 Task: Create a due date automation trigger when advanced on, the moment a card is due add content with a name or a description not containing resume.
Action: Mouse moved to (1181, 351)
Screenshot: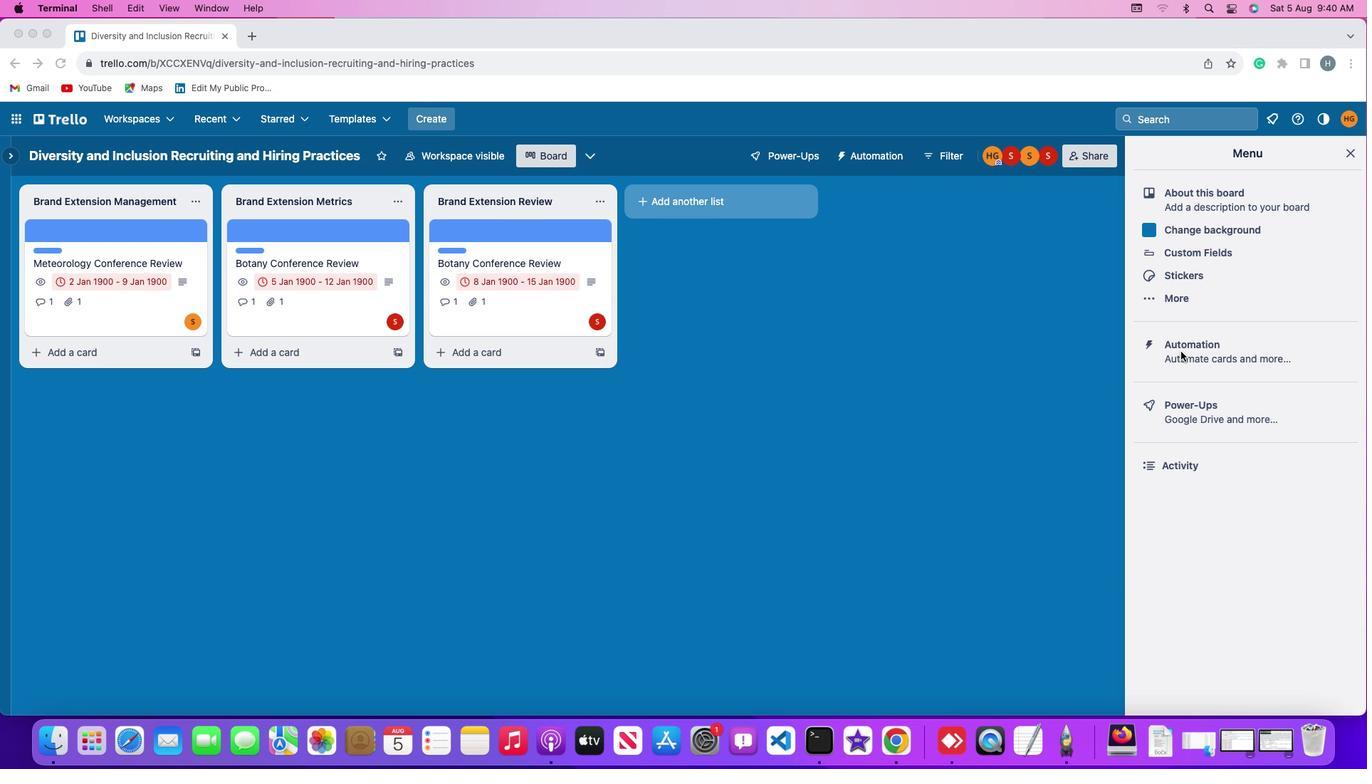 
Action: Mouse pressed left at (1181, 351)
Screenshot: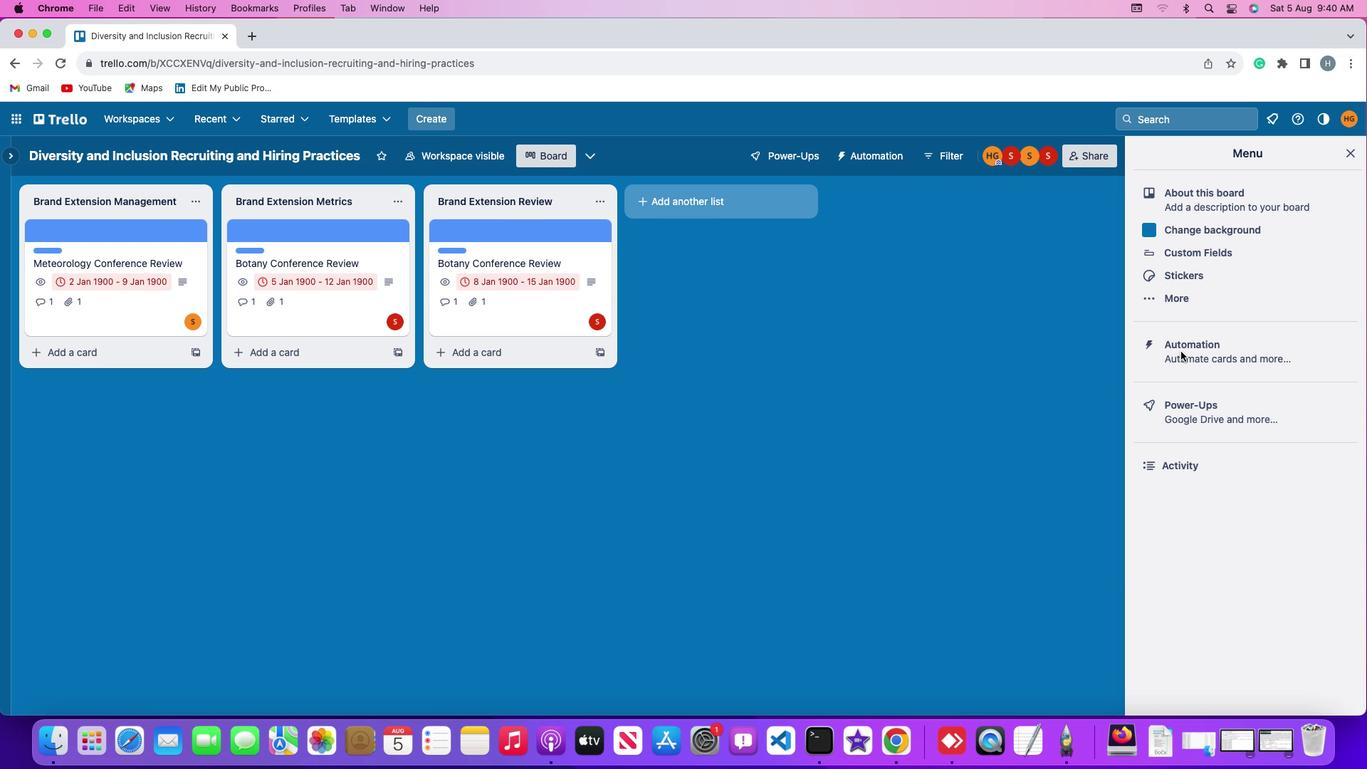 
Action: Mouse pressed left at (1181, 351)
Screenshot: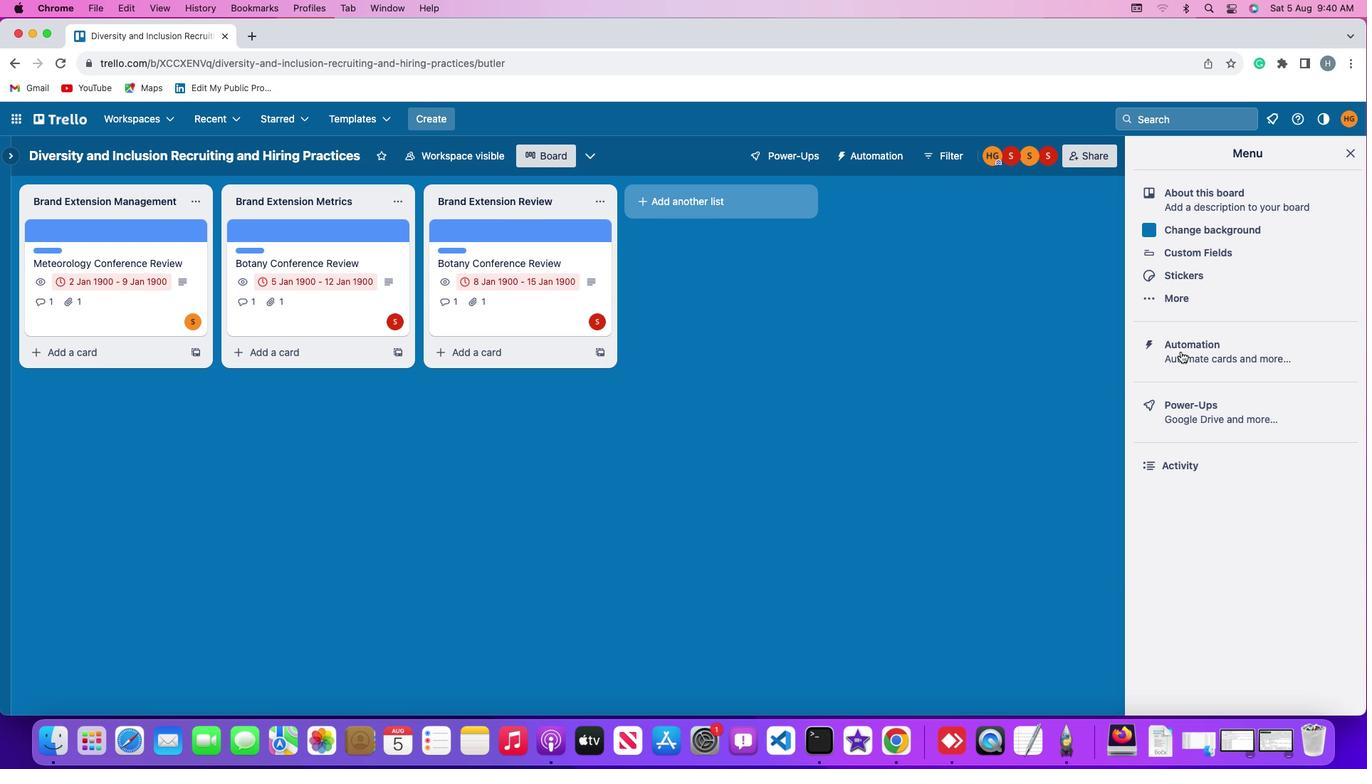 
Action: Mouse moved to (71, 336)
Screenshot: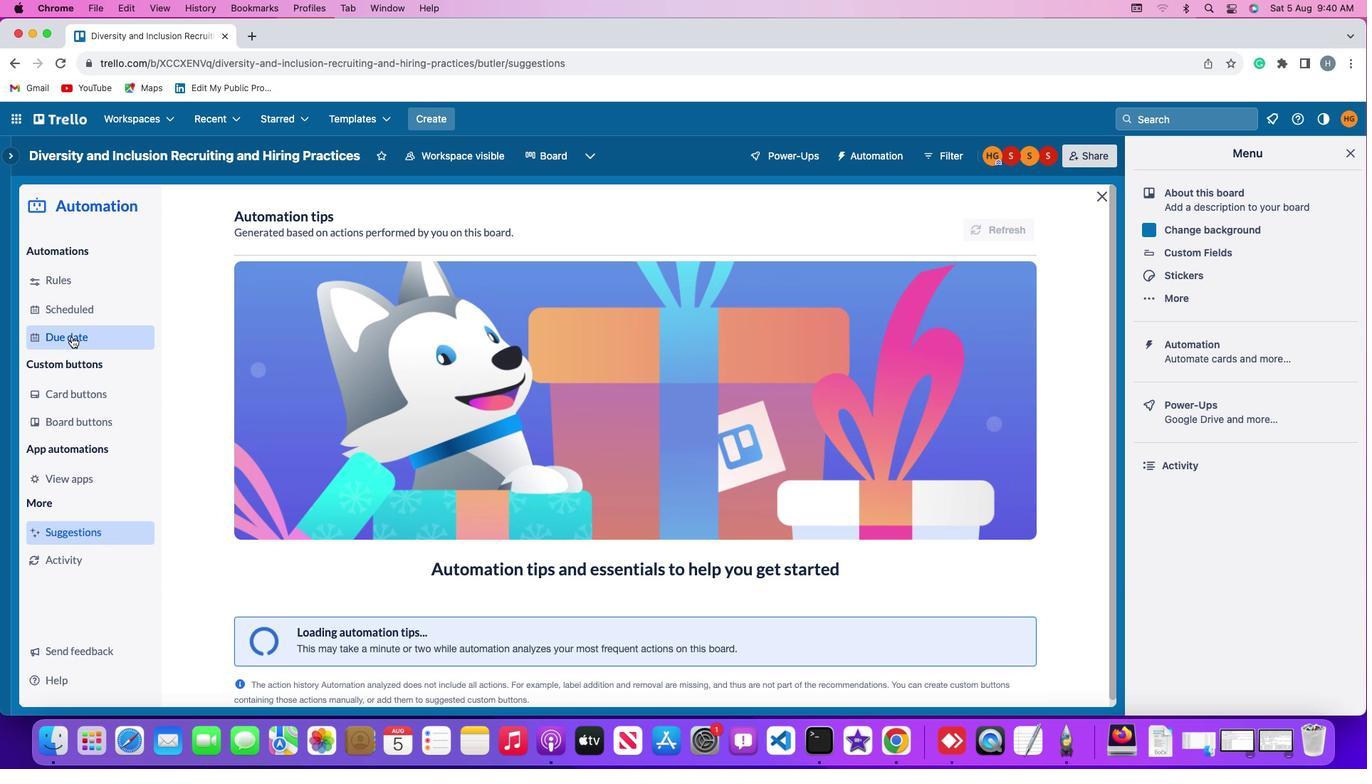 
Action: Mouse pressed left at (71, 336)
Screenshot: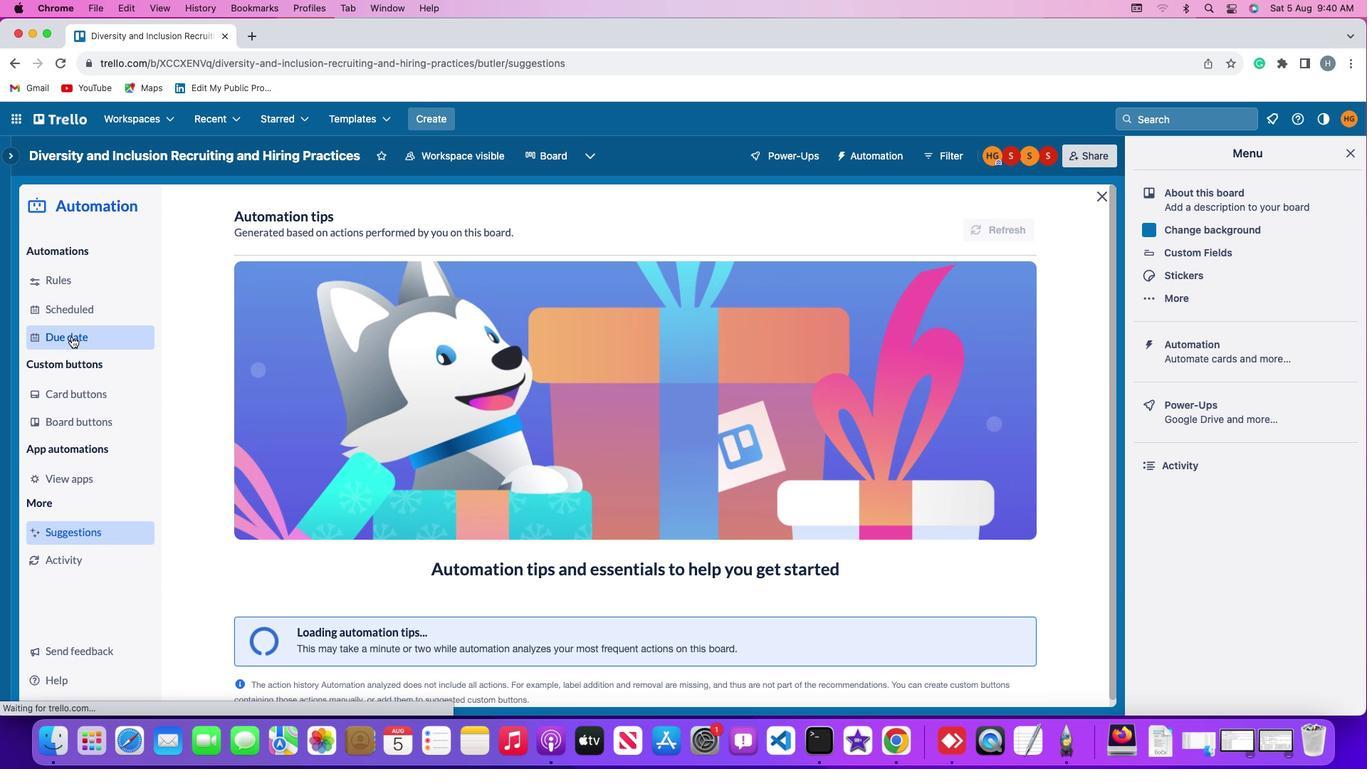 
Action: Mouse moved to (941, 217)
Screenshot: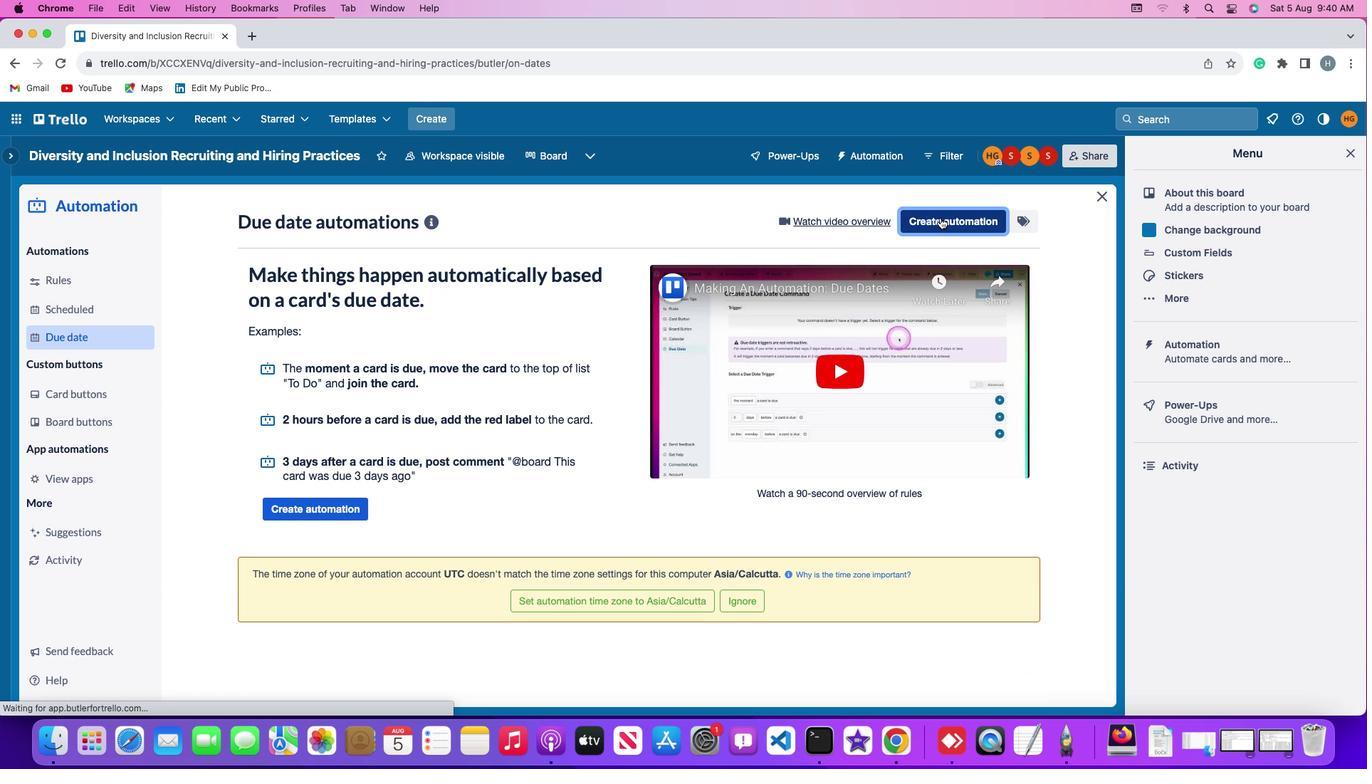 
Action: Mouse pressed left at (941, 217)
Screenshot: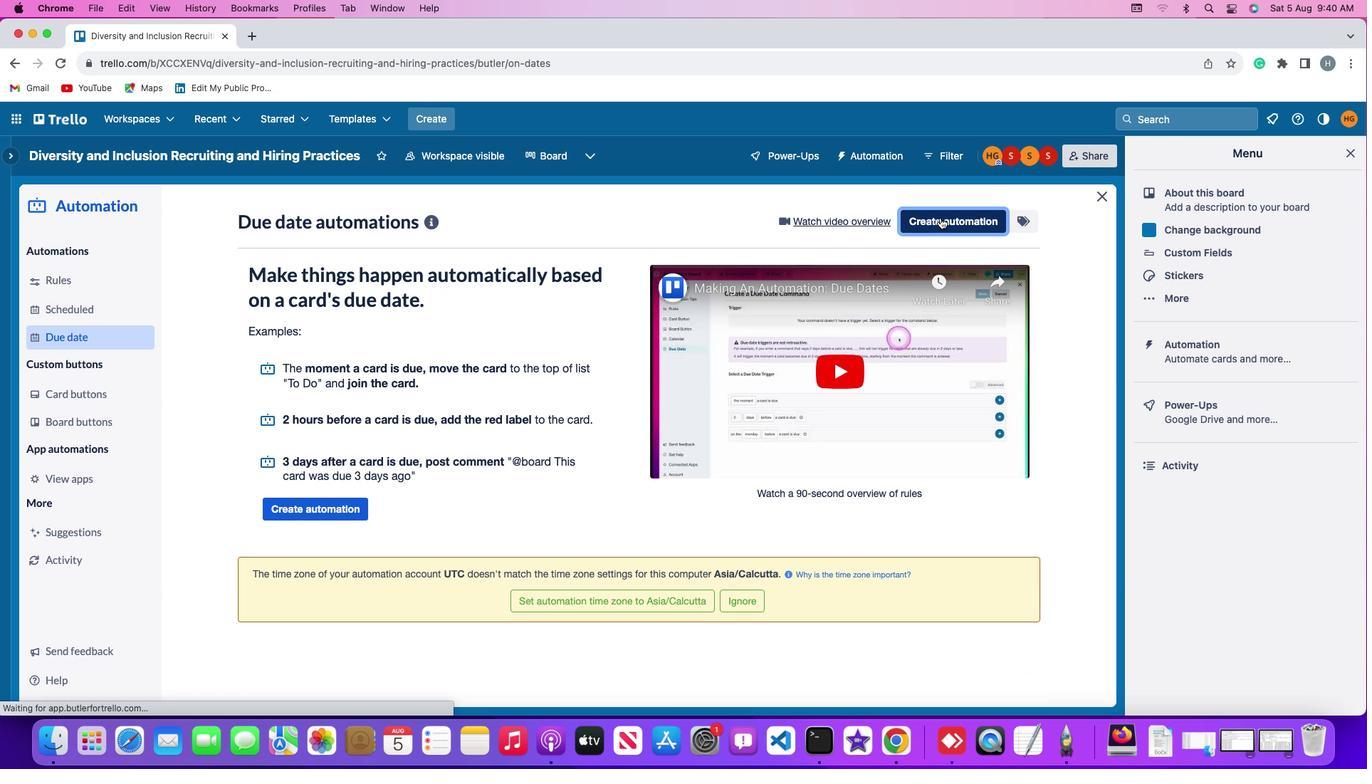 
Action: Mouse moved to (616, 354)
Screenshot: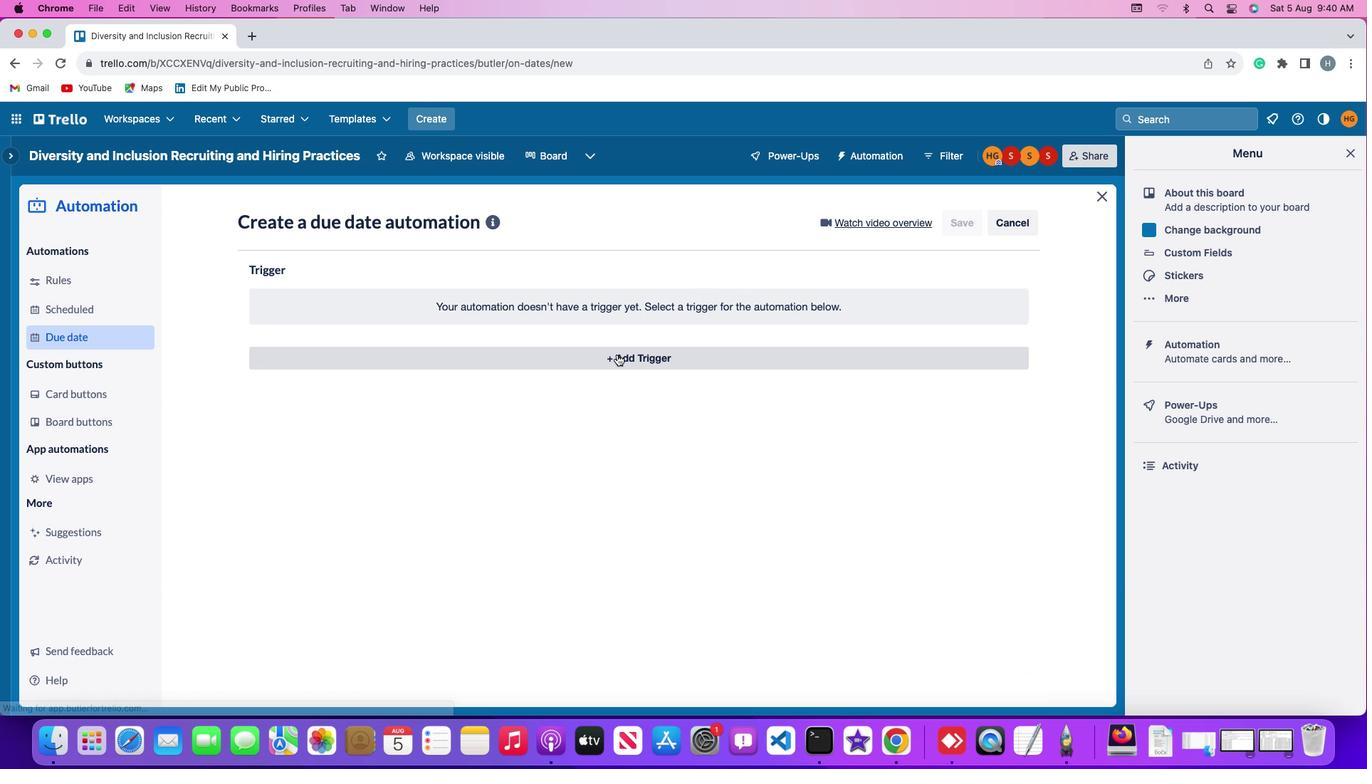 
Action: Mouse pressed left at (616, 354)
Screenshot: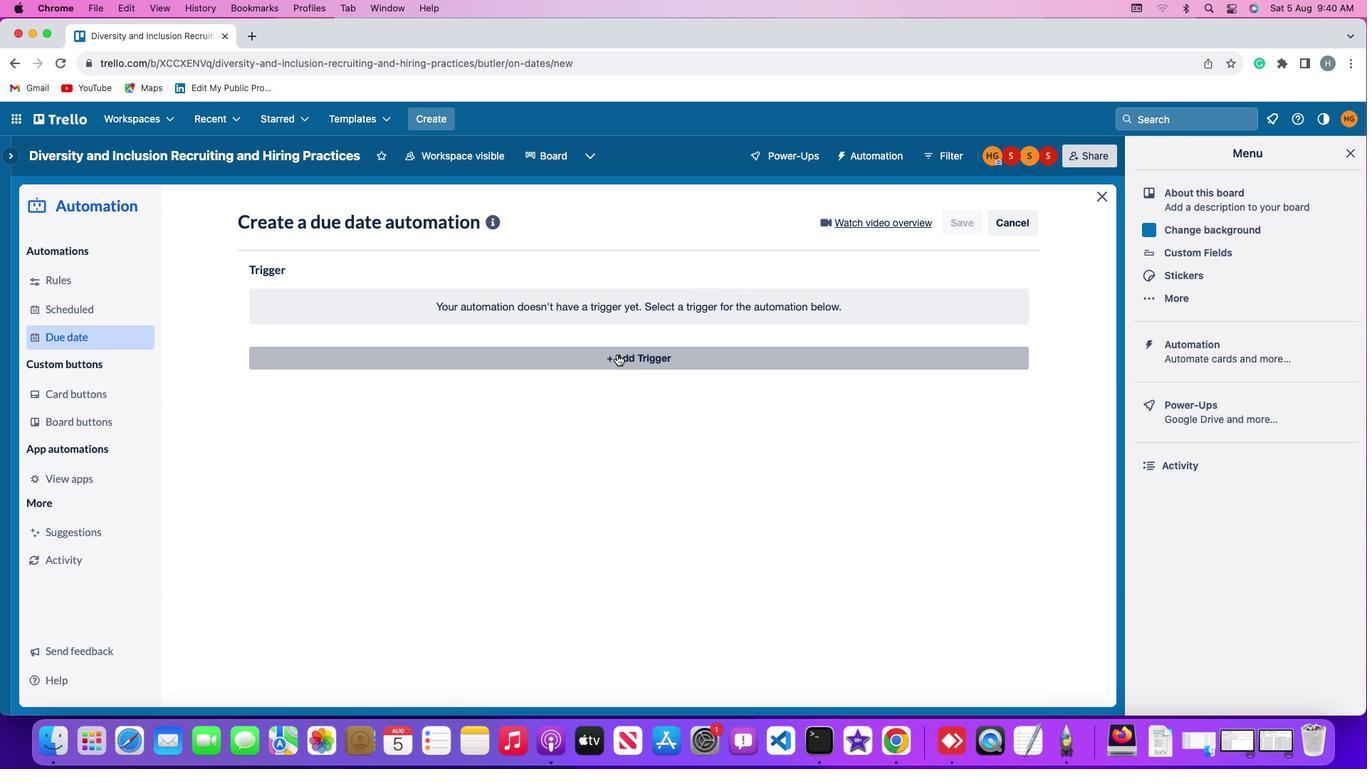 
Action: Mouse moved to (295, 526)
Screenshot: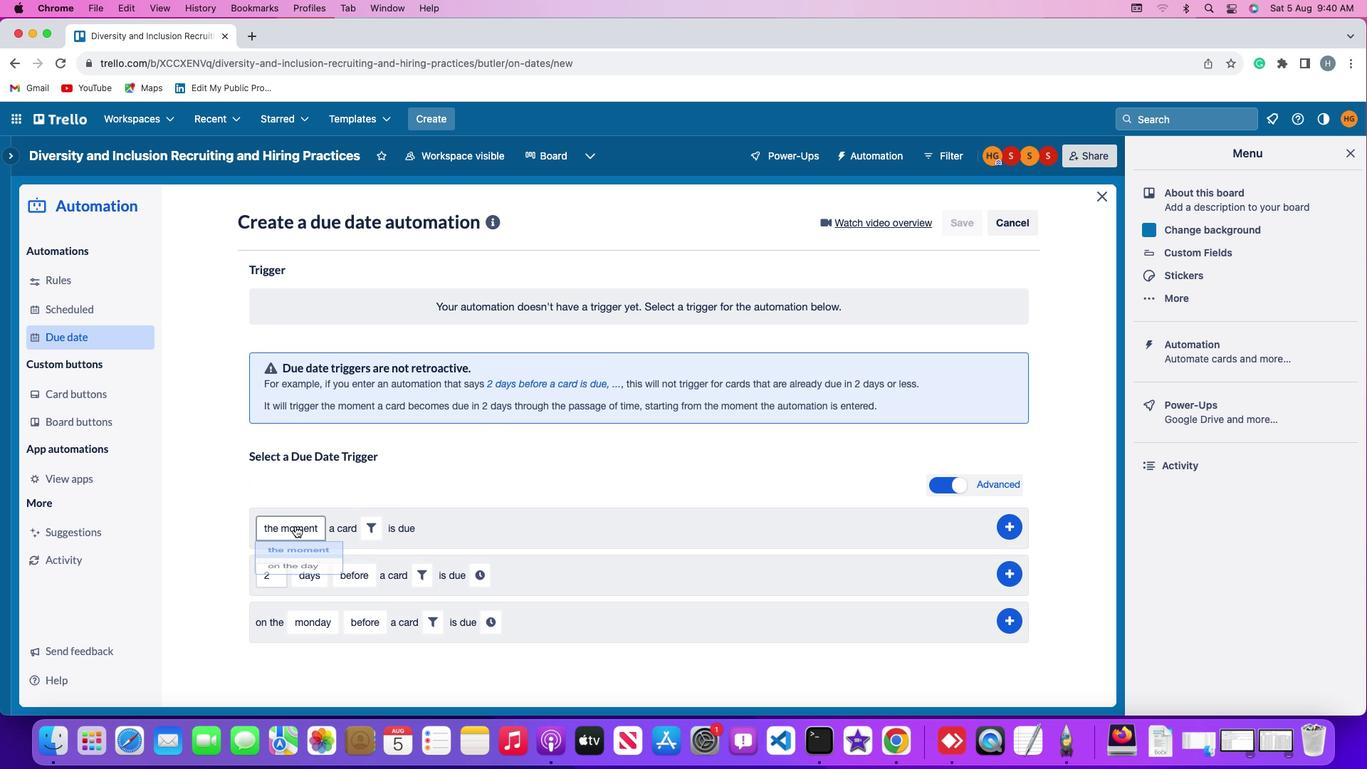 
Action: Mouse pressed left at (295, 526)
Screenshot: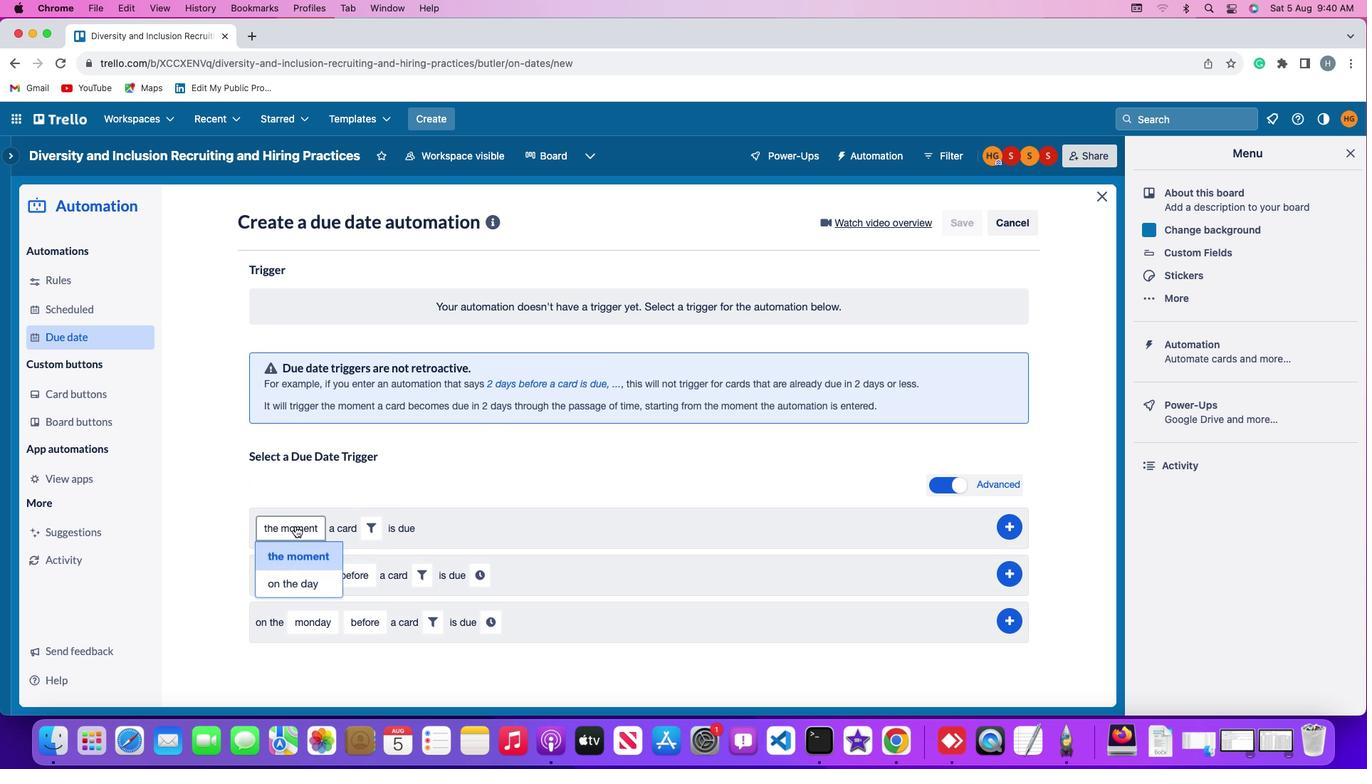 
Action: Mouse moved to (307, 552)
Screenshot: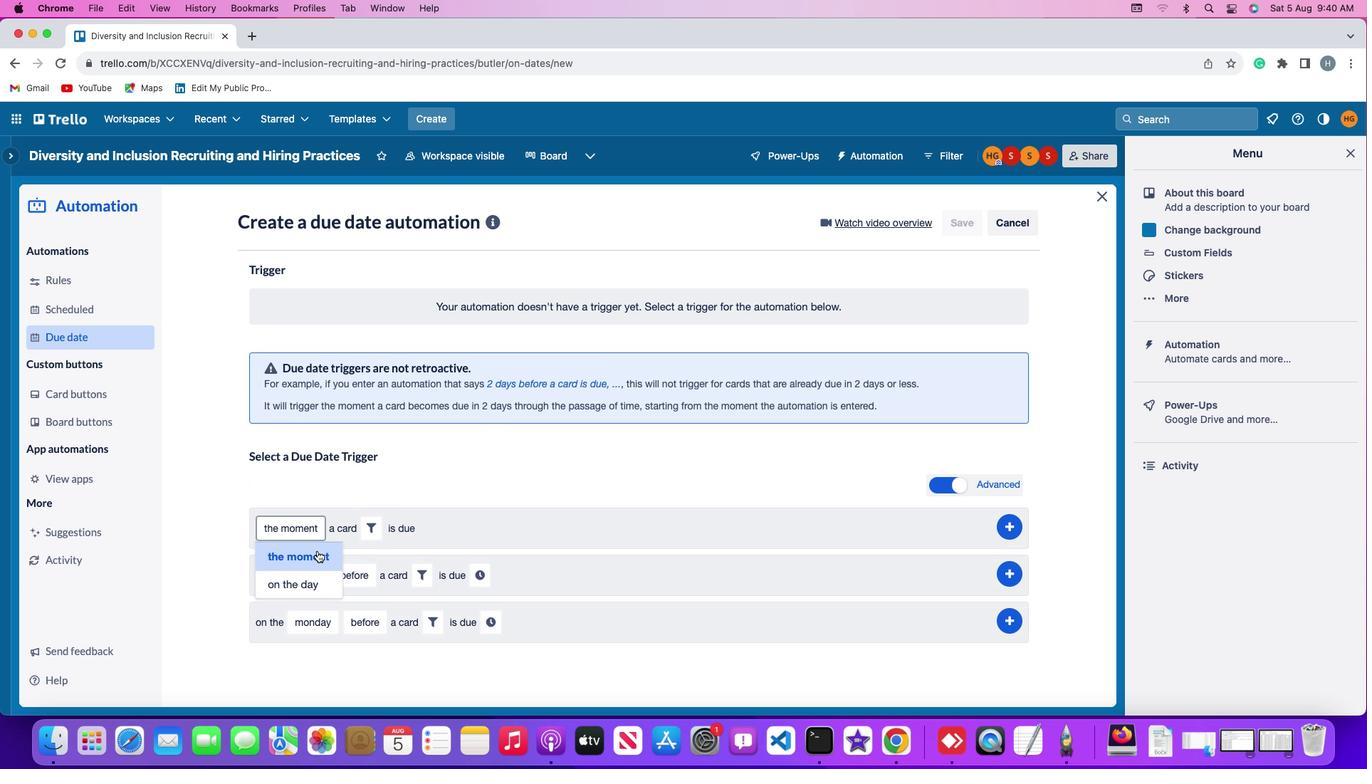 
Action: Mouse pressed left at (307, 552)
Screenshot: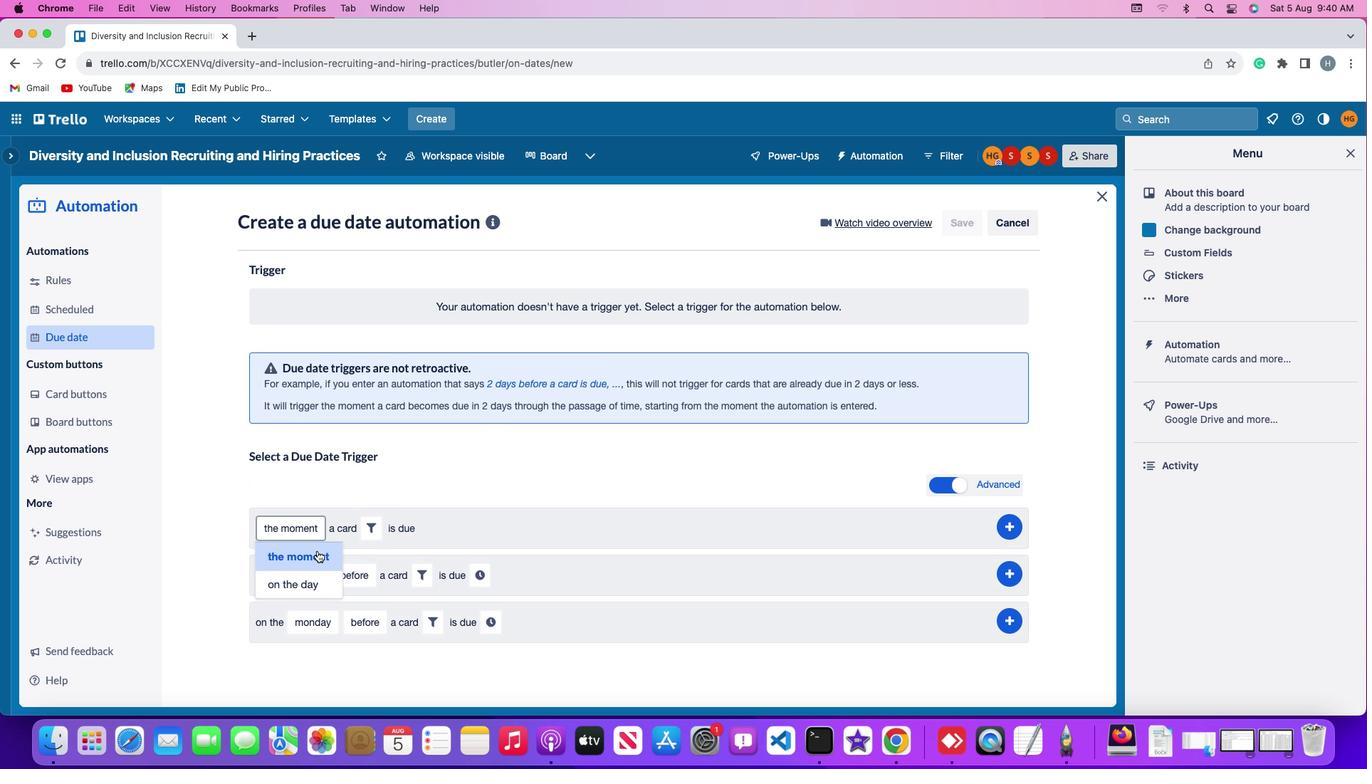 
Action: Mouse moved to (374, 530)
Screenshot: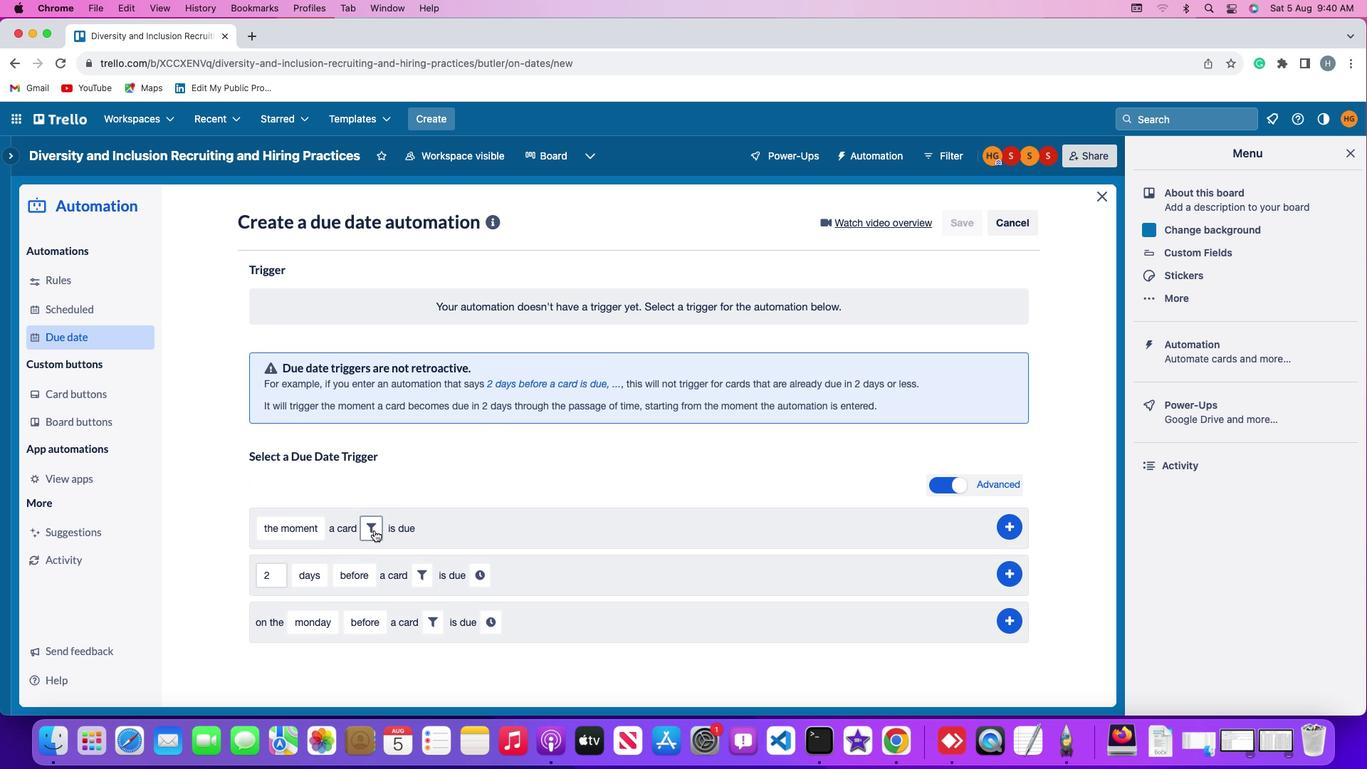 
Action: Mouse pressed left at (374, 530)
Screenshot: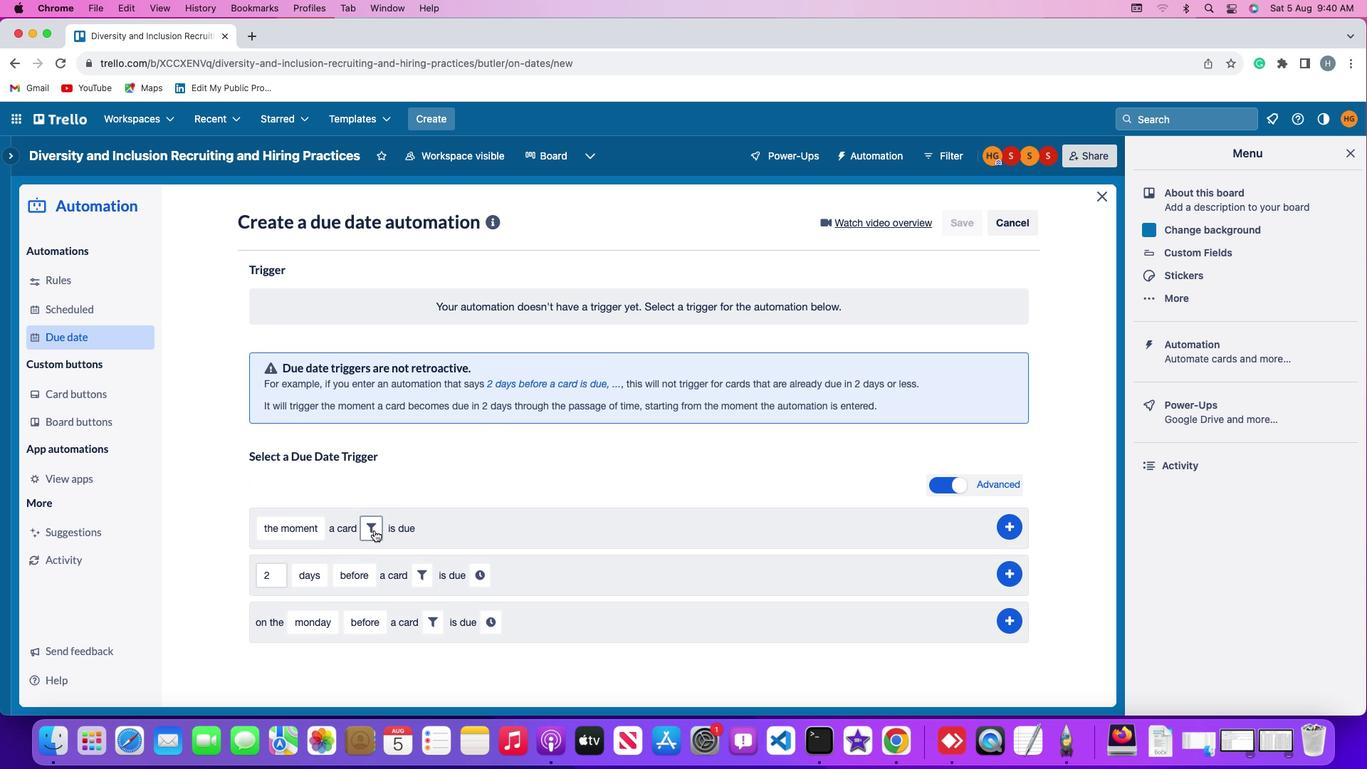 
Action: Mouse moved to (557, 574)
Screenshot: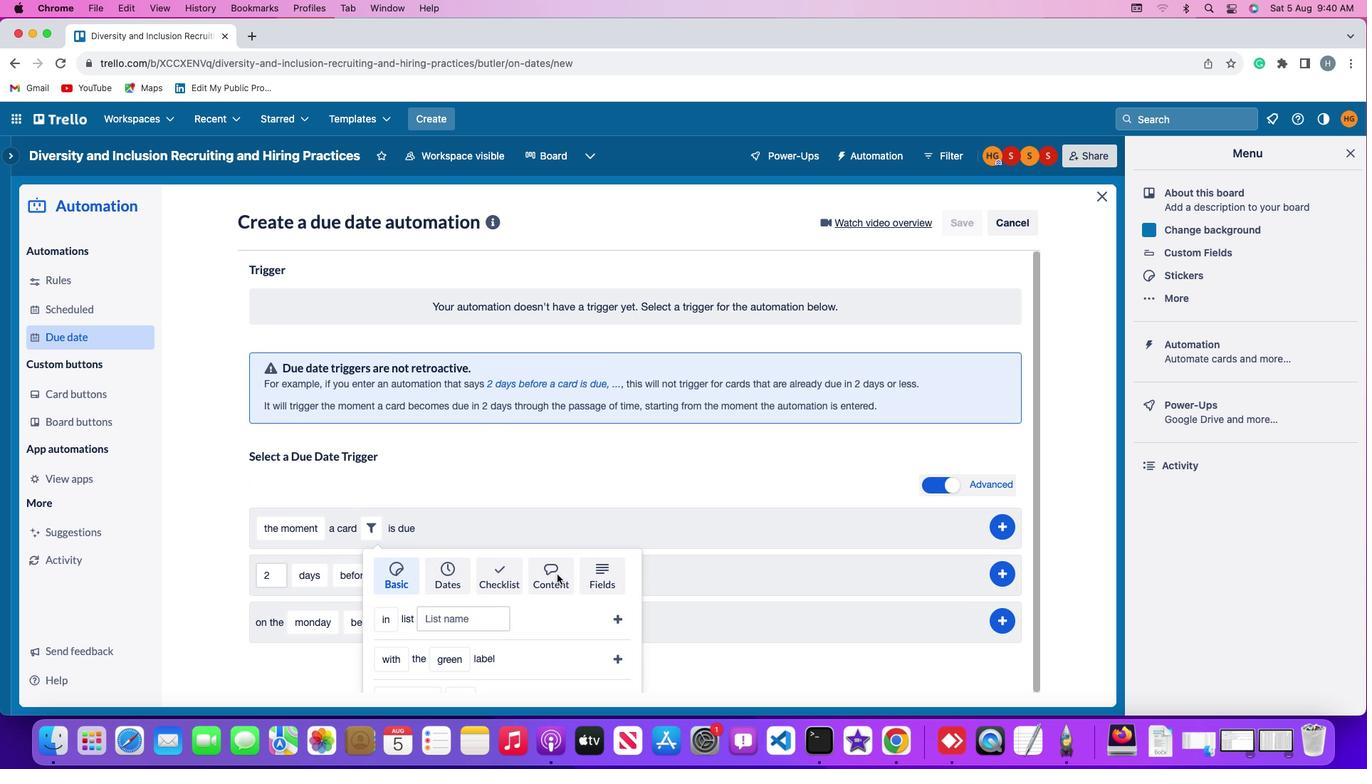 
Action: Mouse pressed left at (557, 574)
Screenshot: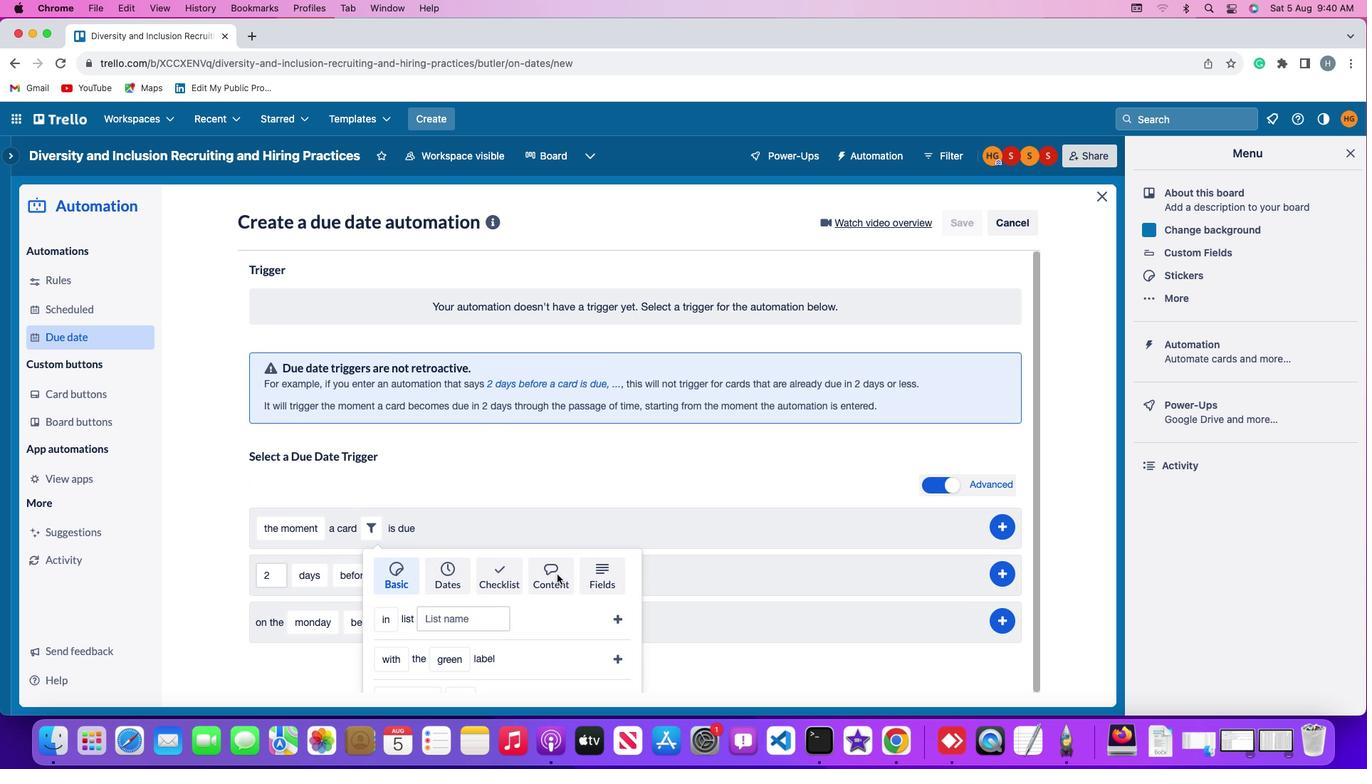 
Action: Mouse moved to (443, 589)
Screenshot: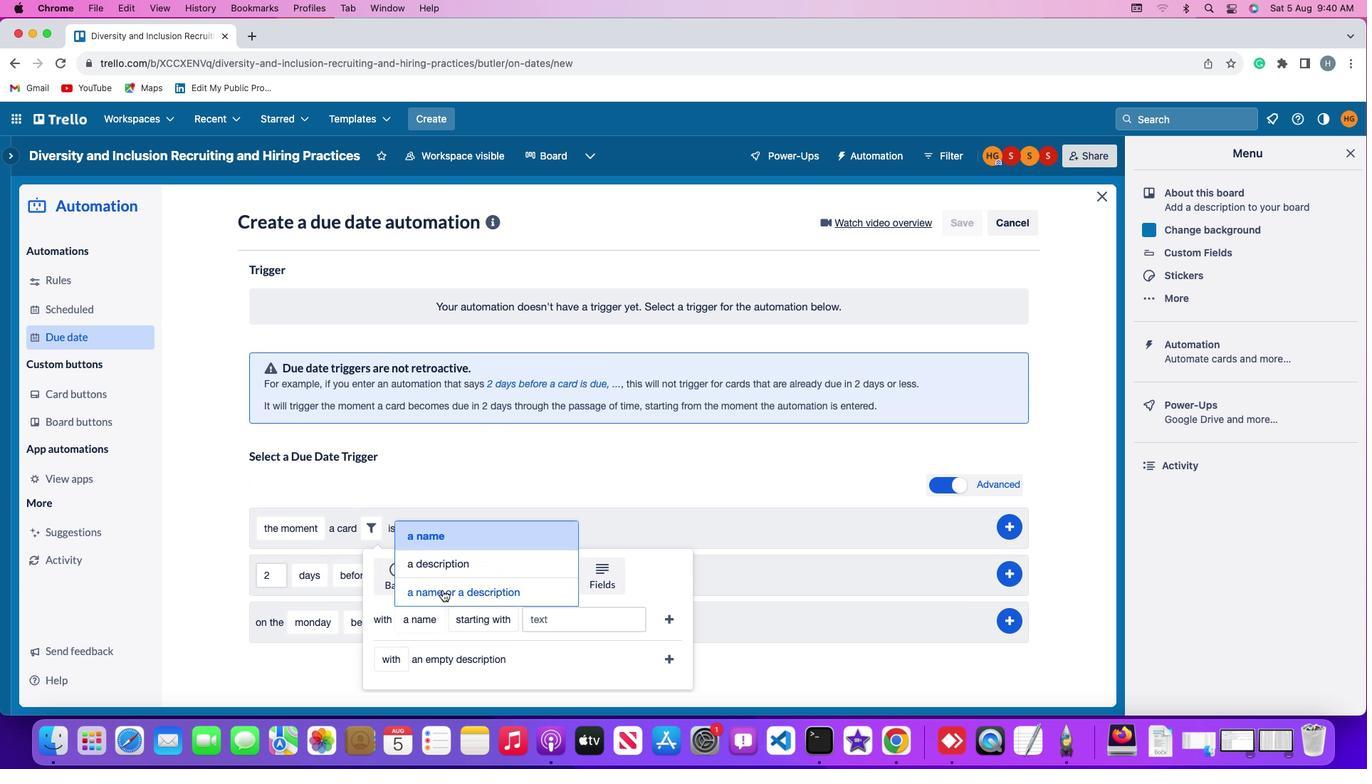 
Action: Mouse pressed left at (443, 589)
Screenshot: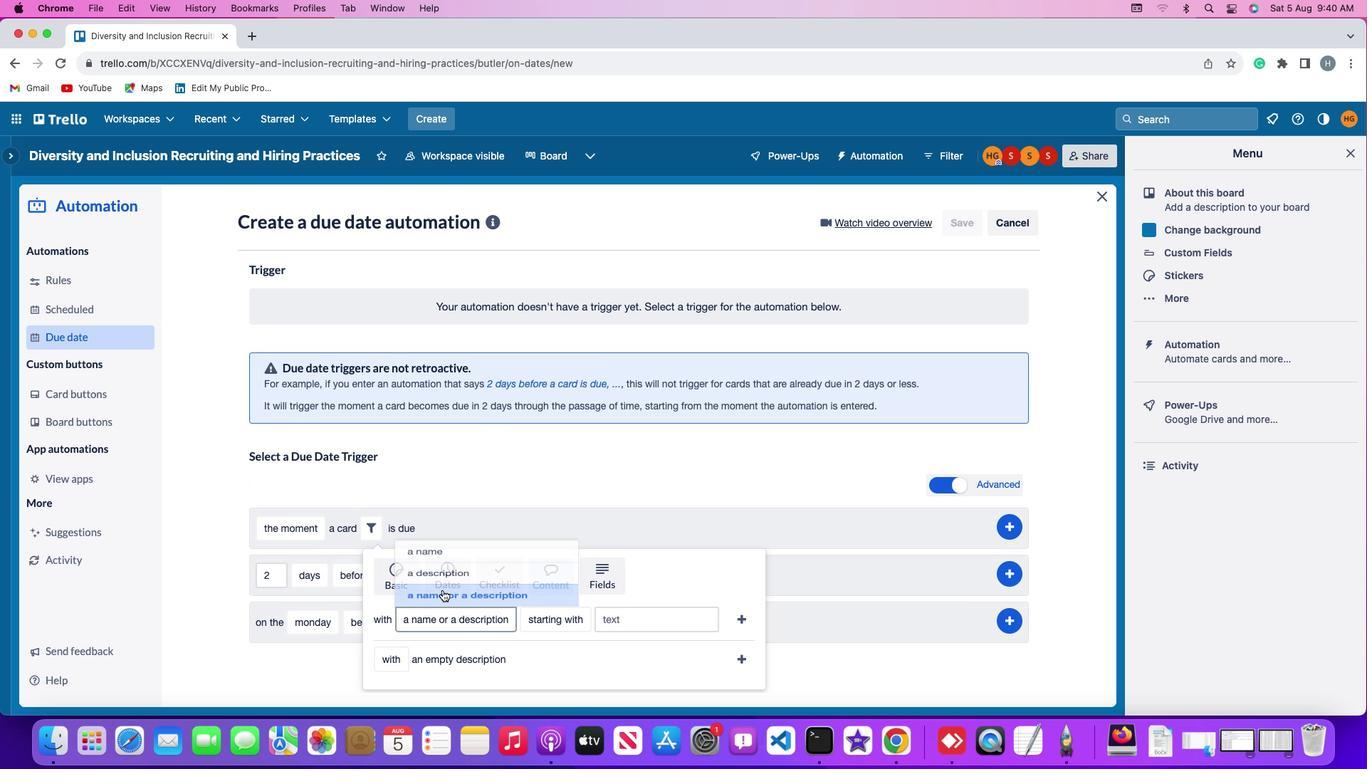 
Action: Mouse moved to (567, 591)
Screenshot: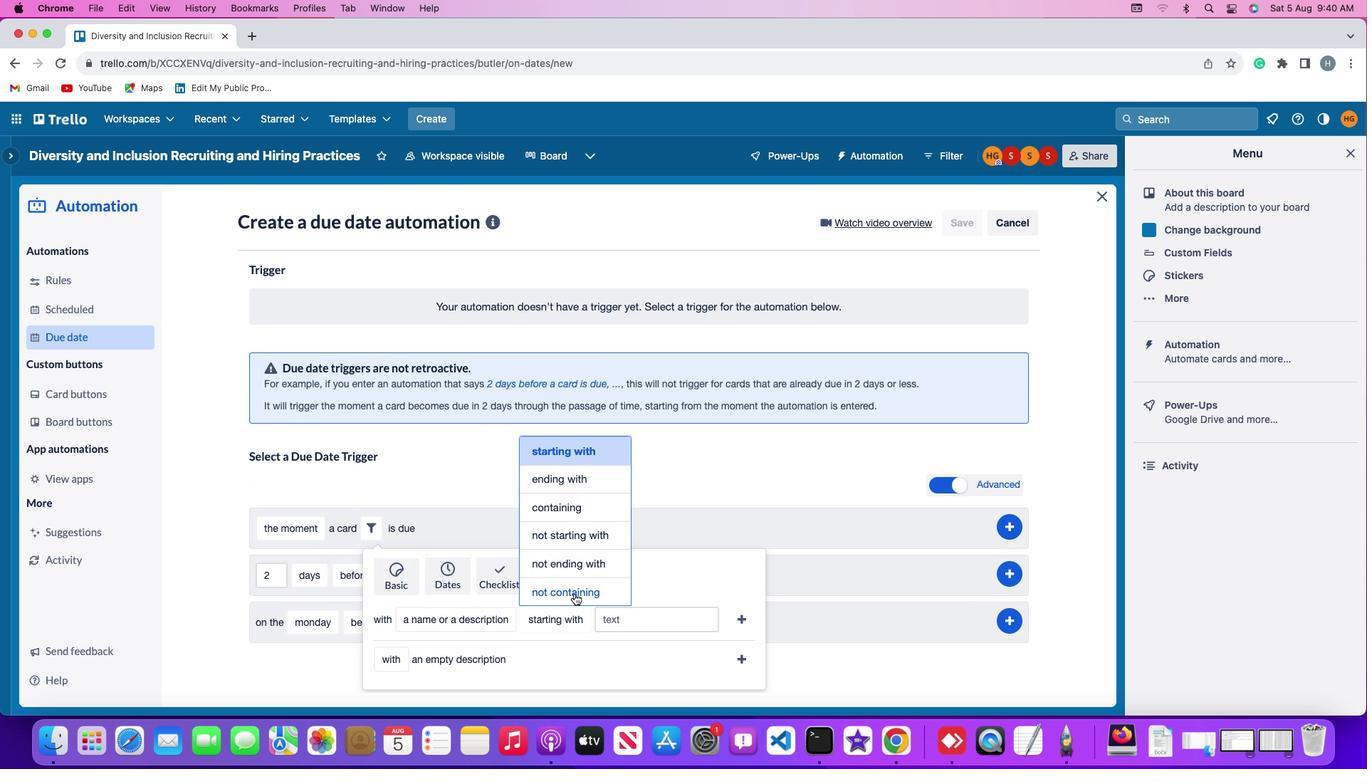 
Action: Mouse pressed left at (567, 591)
Screenshot: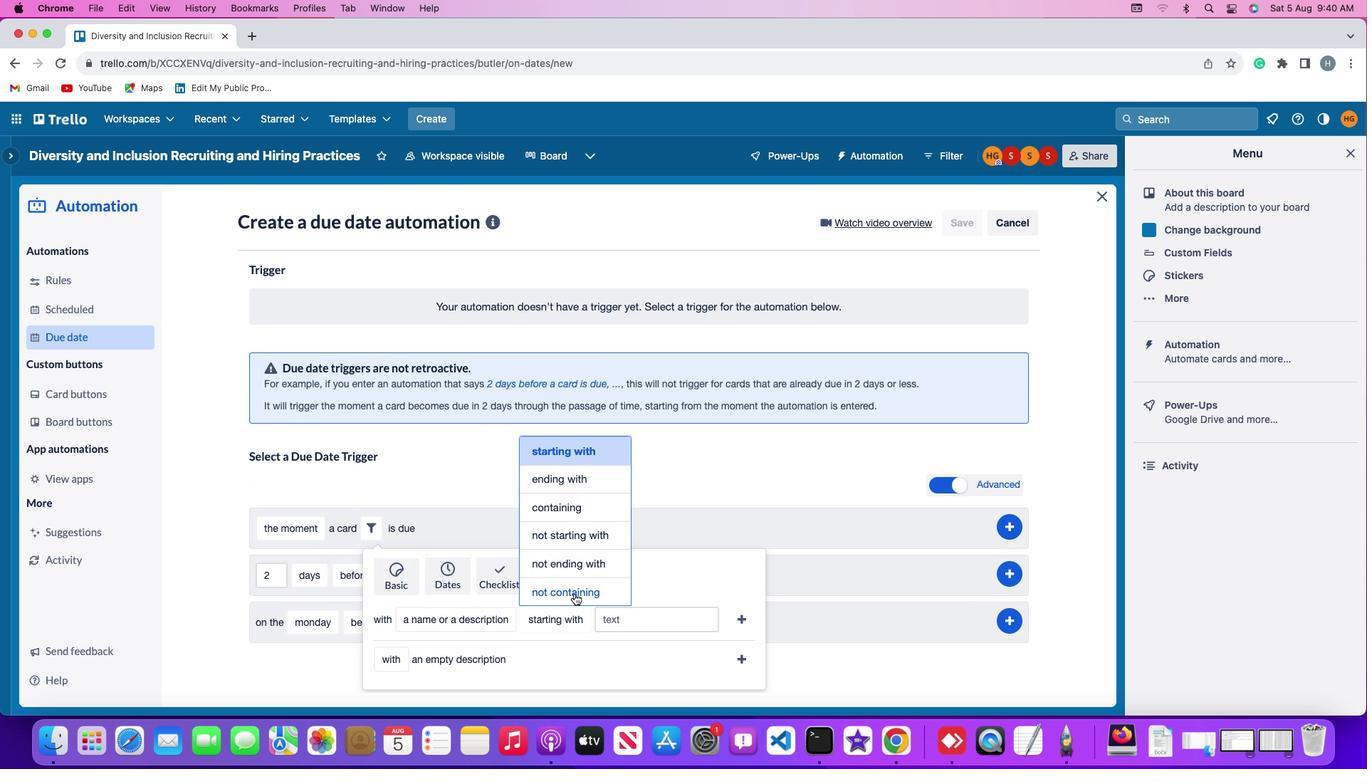 
Action: Mouse moved to (639, 620)
Screenshot: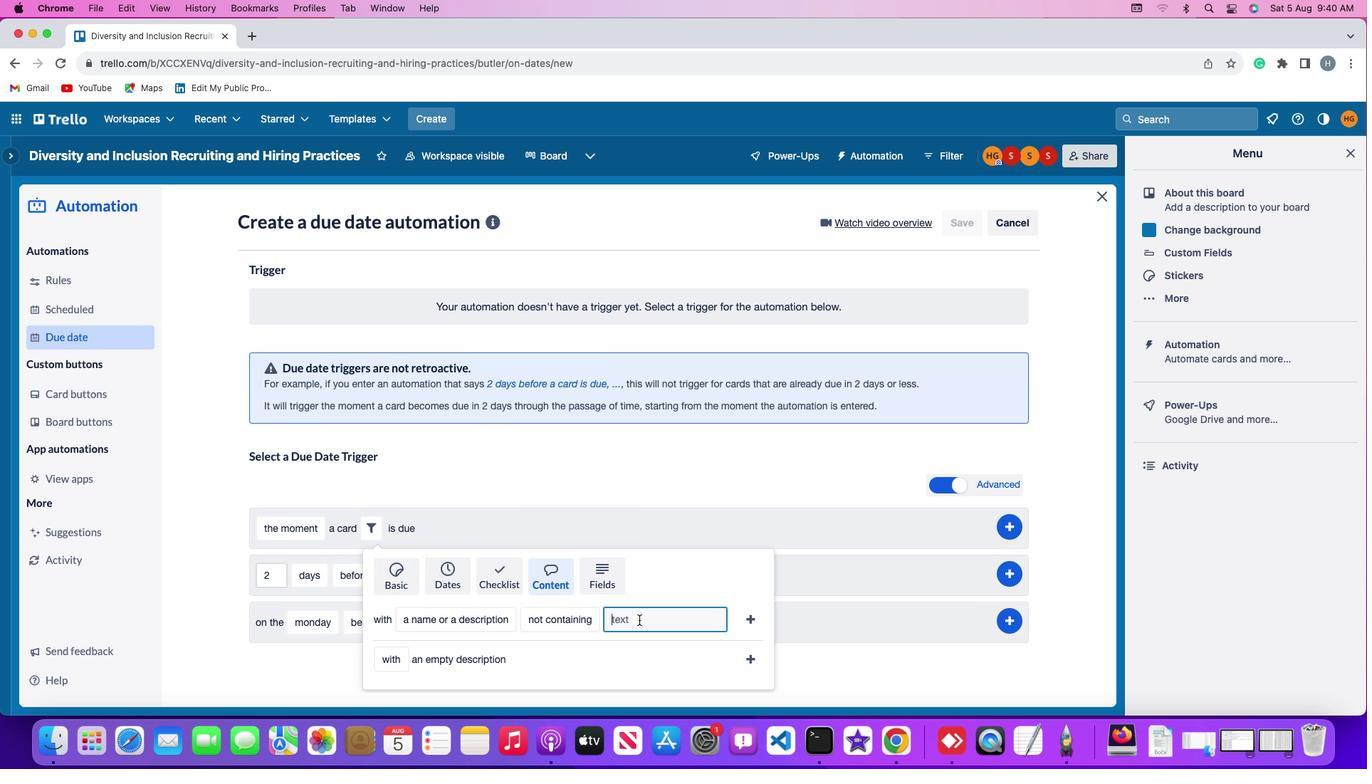 
Action: Mouse pressed left at (639, 620)
Screenshot: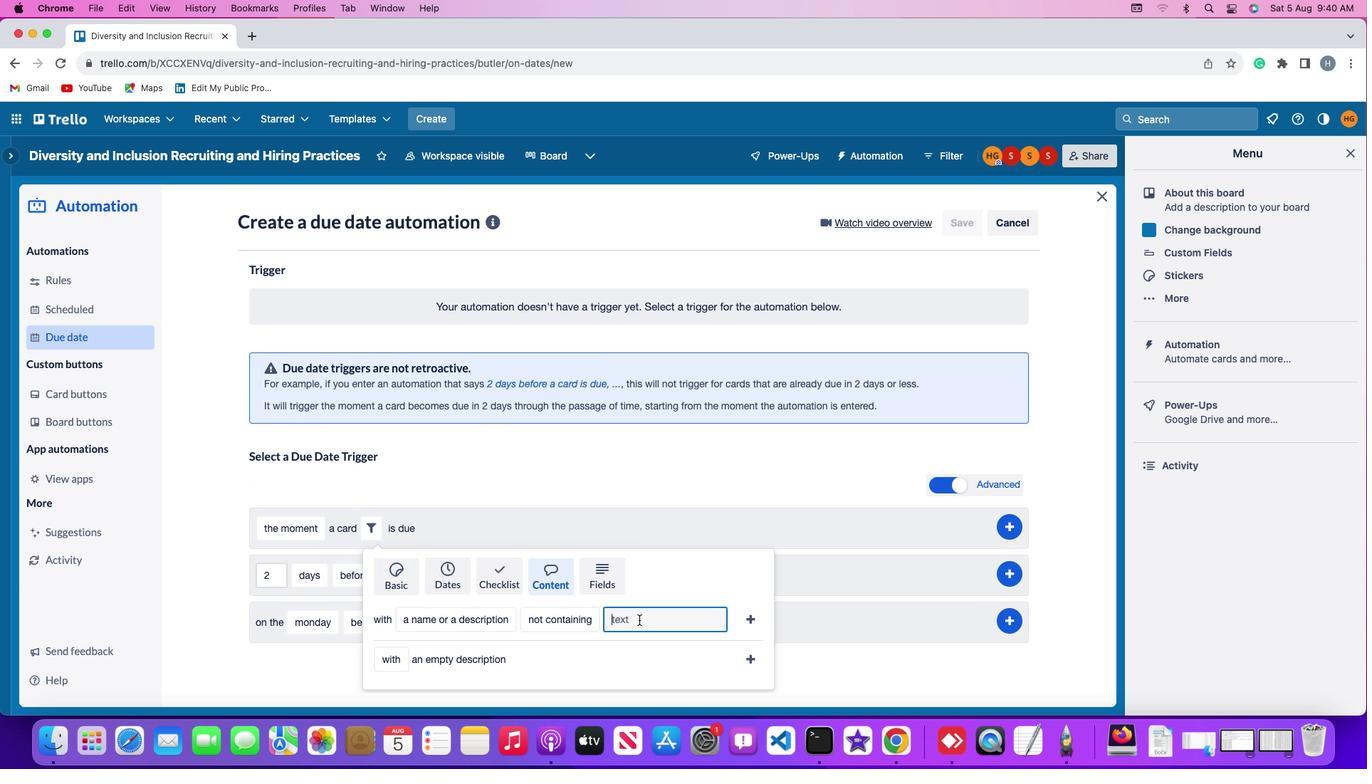 
Action: Mouse moved to (639, 619)
Screenshot: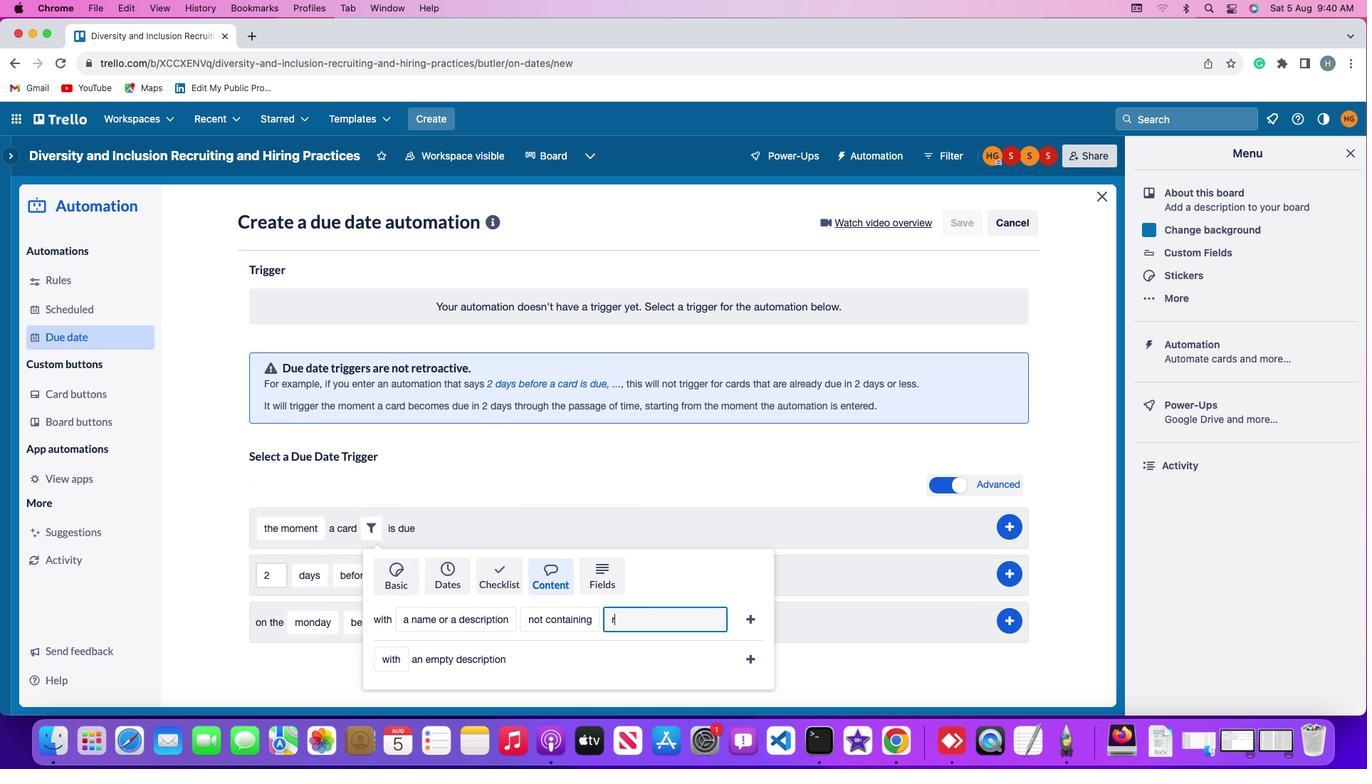 
Action: Key pressed 'r'
Screenshot: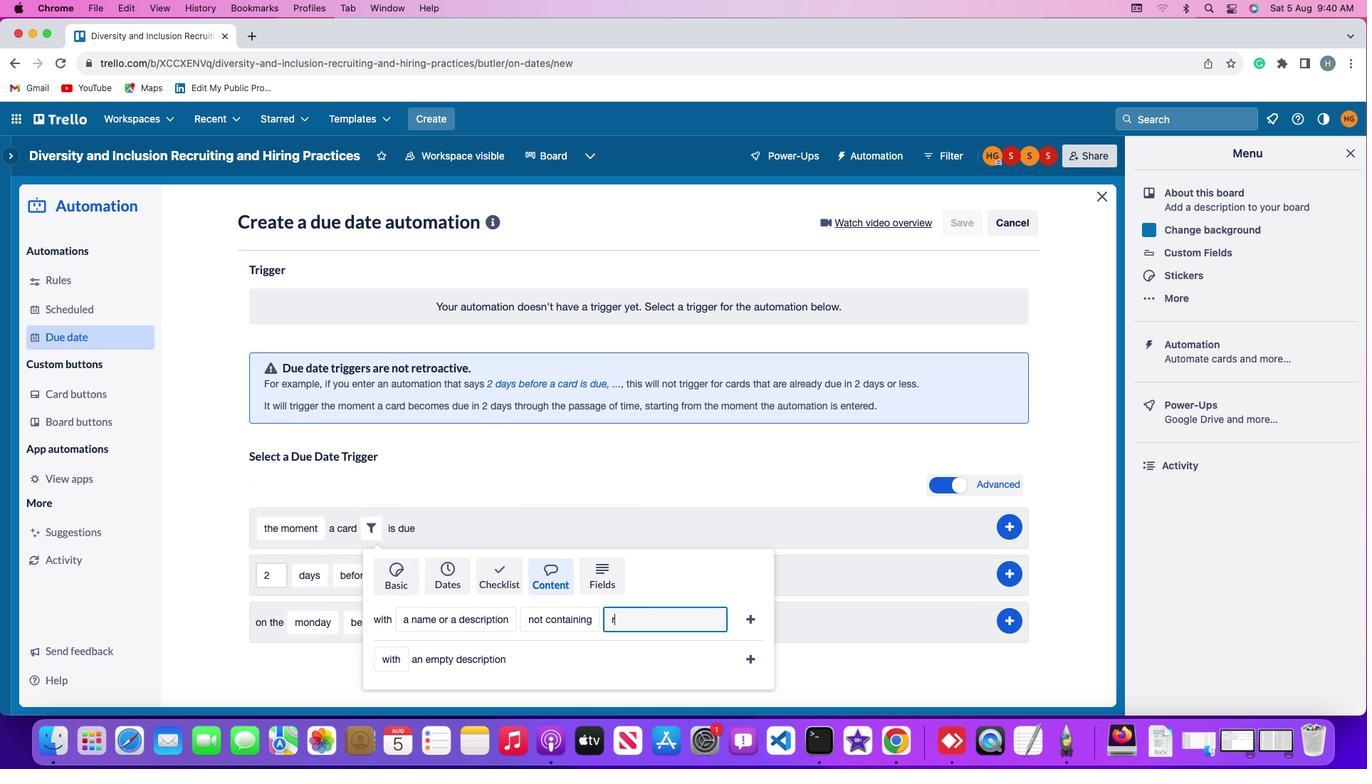 
Action: Mouse moved to (639, 619)
Screenshot: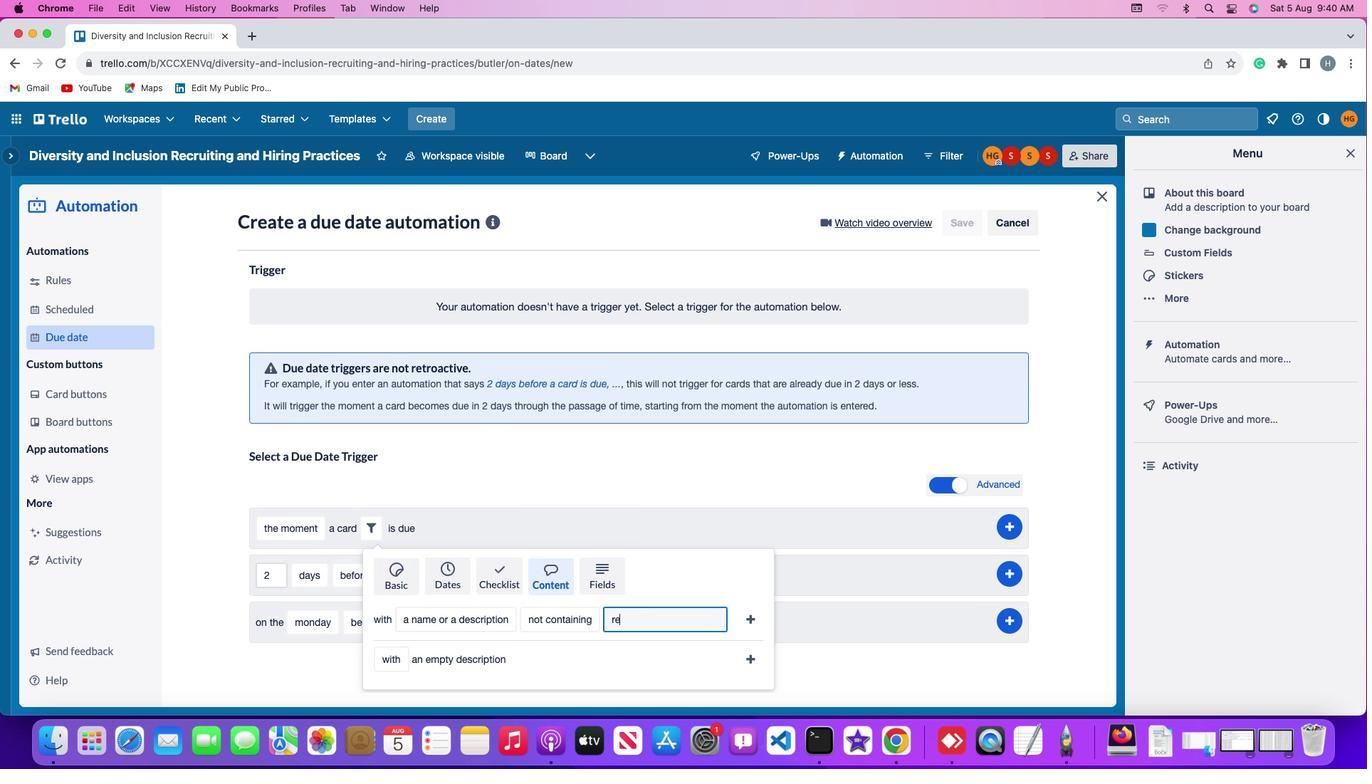 
Action: Key pressed 'e''s'
Screenshot: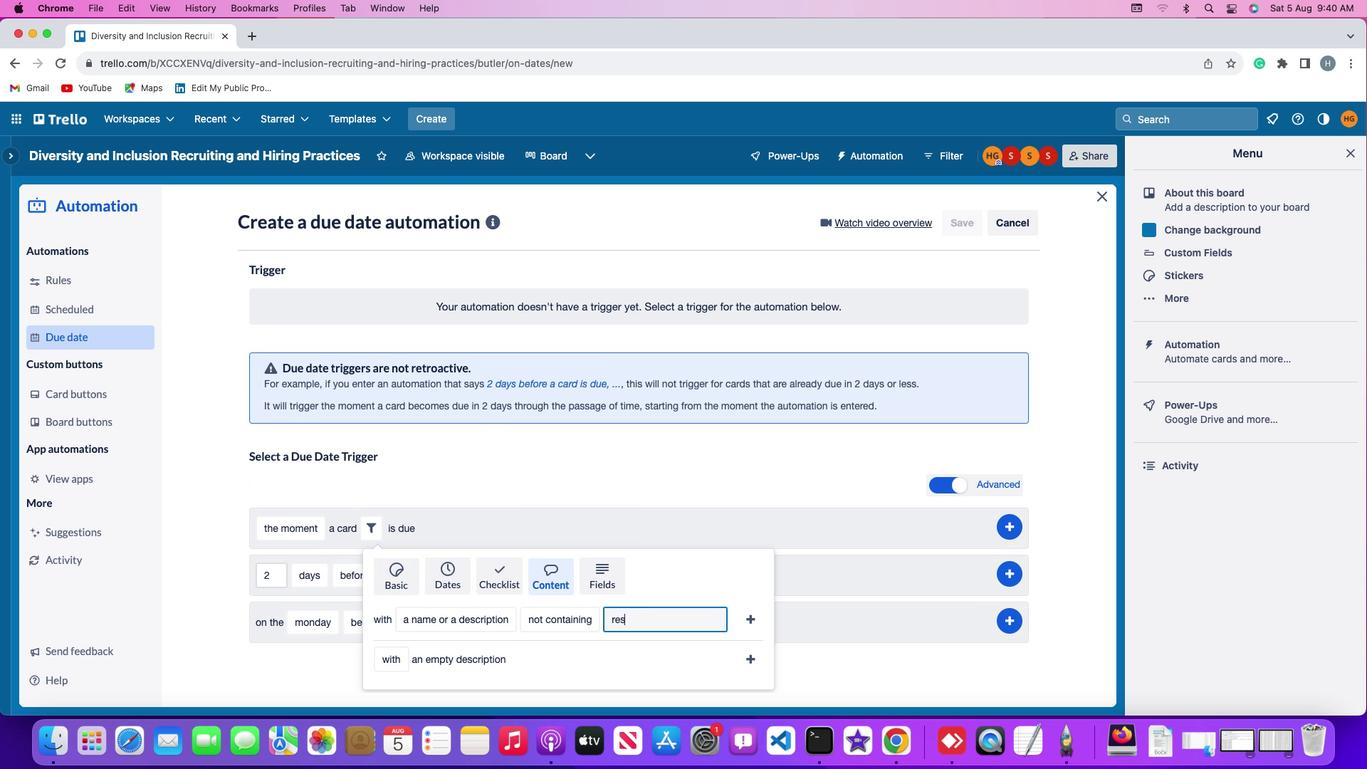 
Action: Mouse moved to (639, 620)
Screenshot: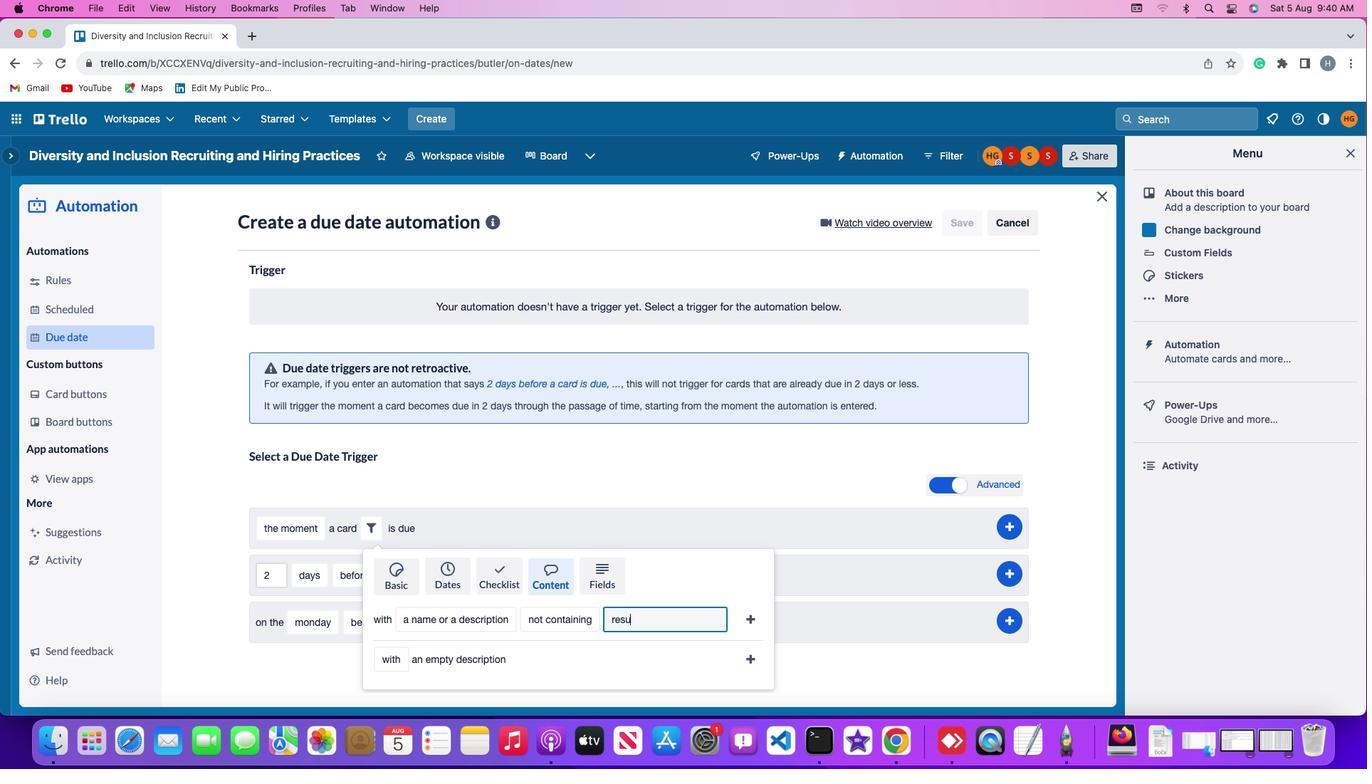 
Action: Key pressed 'u''m''e'
Screenshot: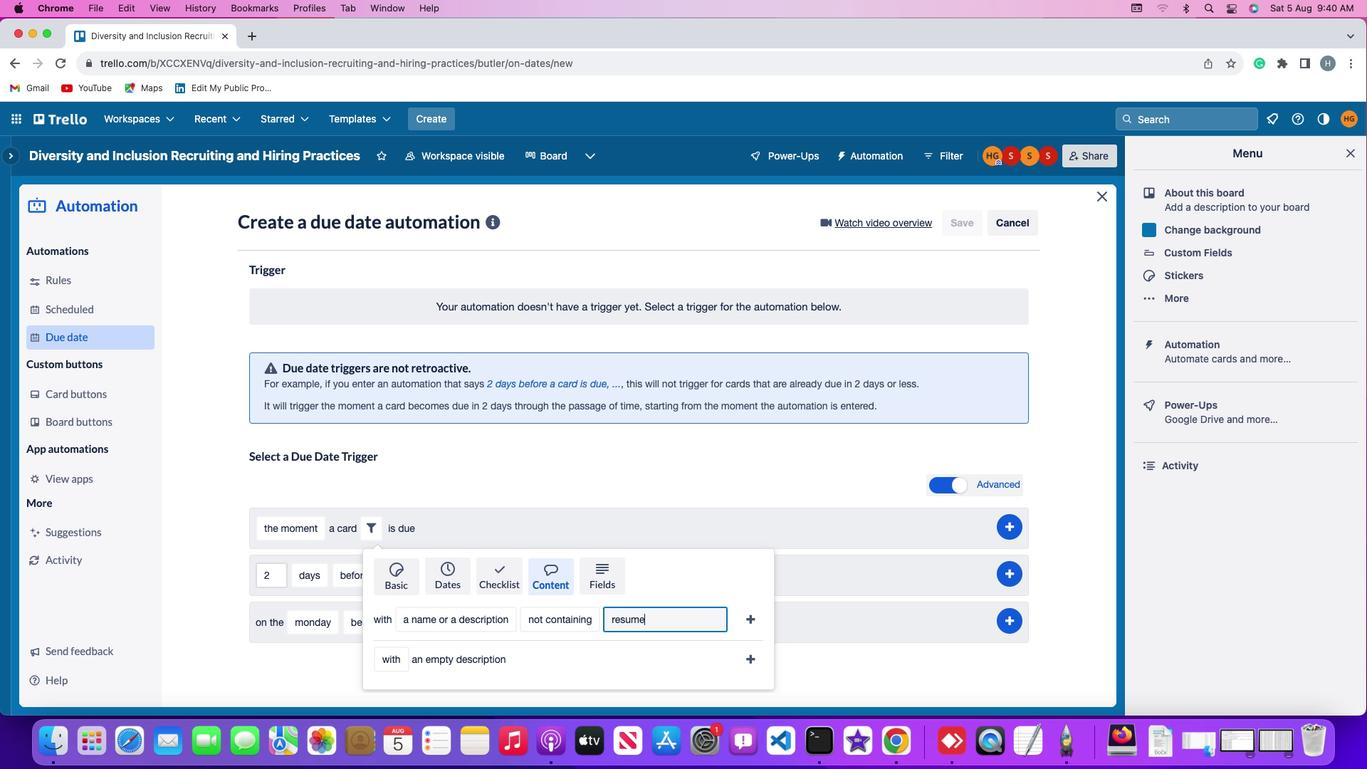 
Action: Mouse moved to (743, 617)
Screenshot: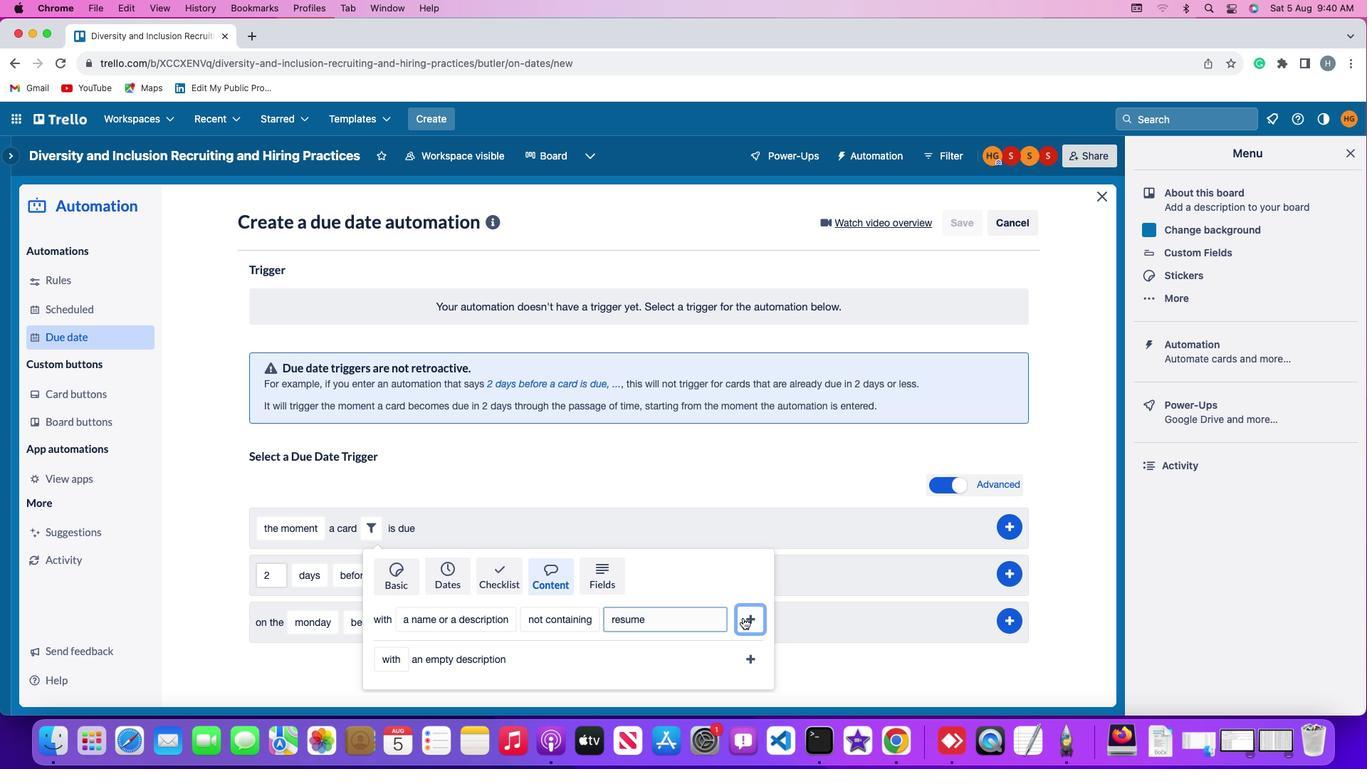 
Action: Mouse pressed left at (743, 617)
Screenshot: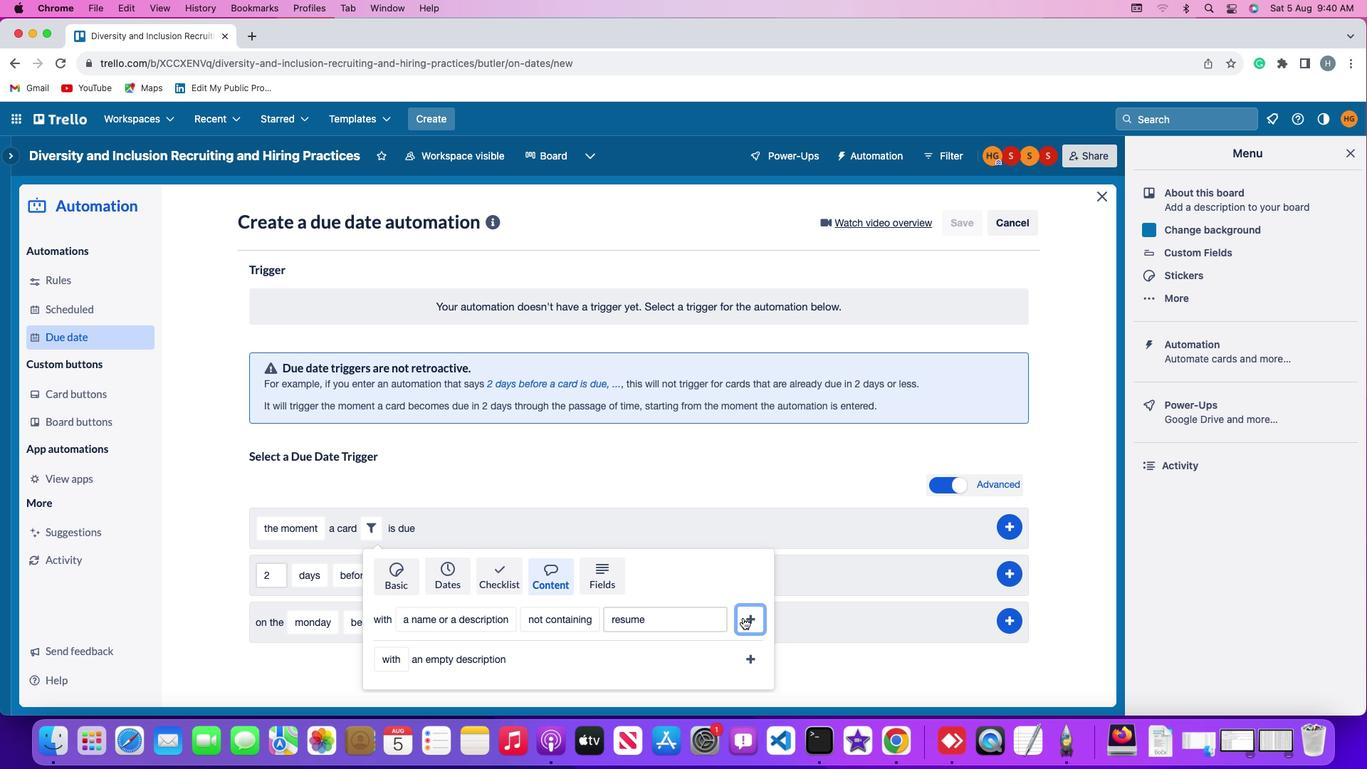 
Action: Mouse moved to (1002, 527)
Screenshot: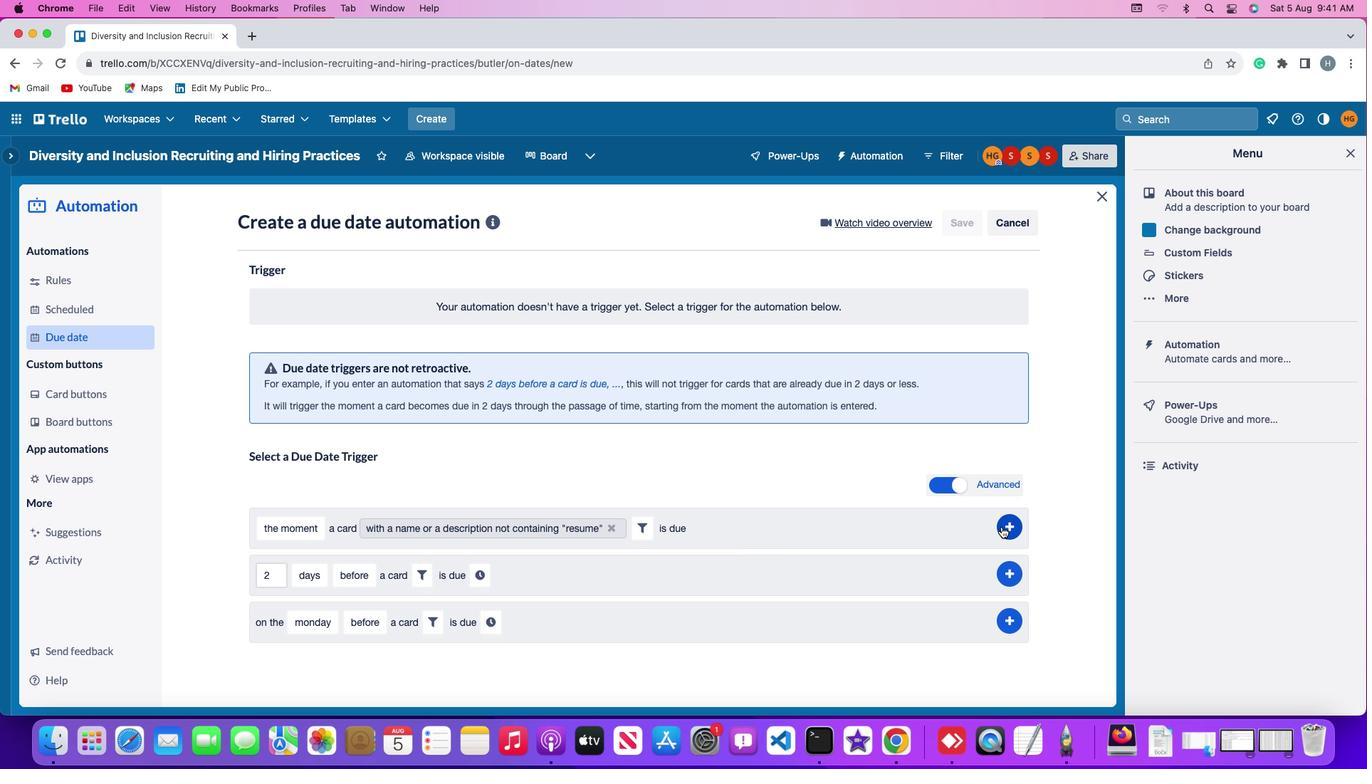 
Action: Mouse pressed left at (1002, 527)
Screenshot: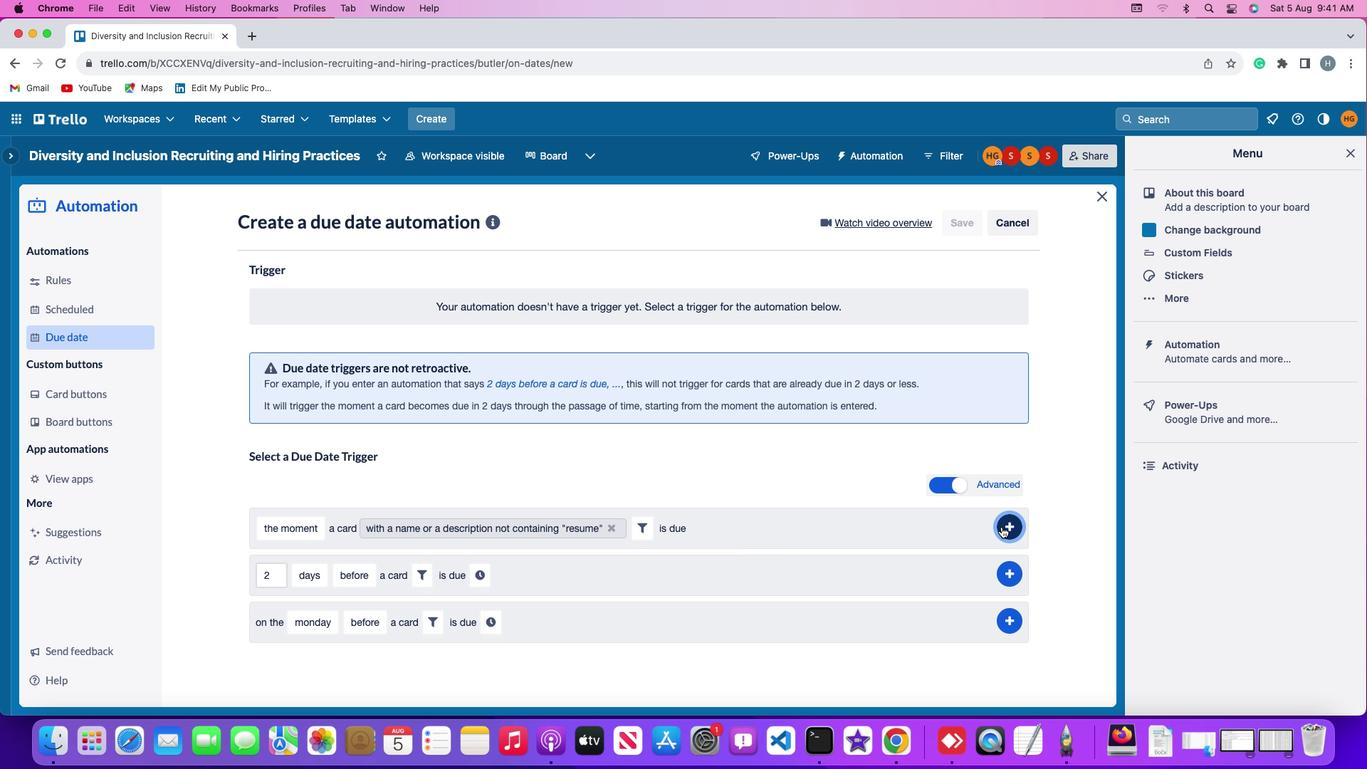 
Action: Mouse moved to (1045, 440)
Screenshot: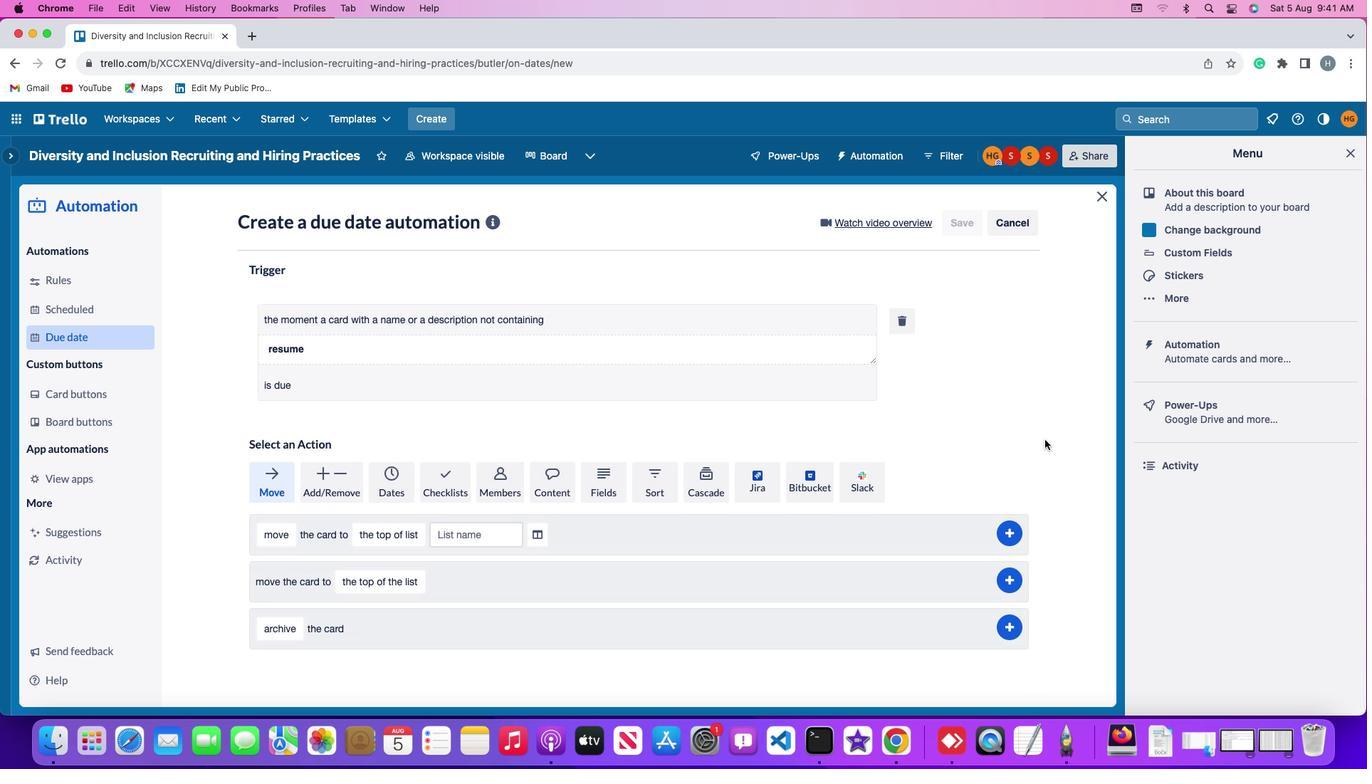 
